 Task: Search one way flight ticket for 3 adults, 3 children in business from Rochester: Rochester International Airport to Rockford: Chicago Rockford International Airport(was Northwest Chicagoland Regional Airport At Rockford) on 5-1-2023. Choice of flights is Westjet. Number of bags: 1 carry on bag and 3 checked bags. Price is upto 99000. Outbound departure time preference is 20:15.
Action: Mouse moved to (427, 543)
Screenshot: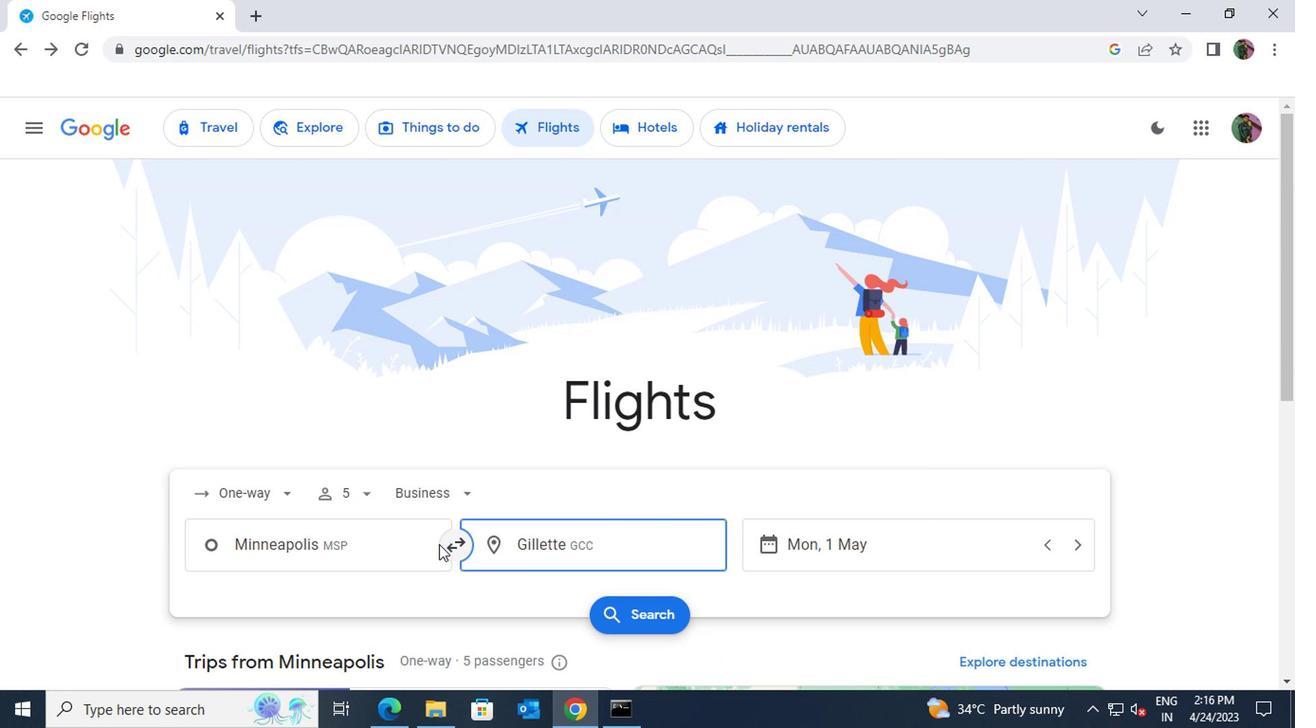 
Action: Mouse pressed left at (427, 543)
Screenshot: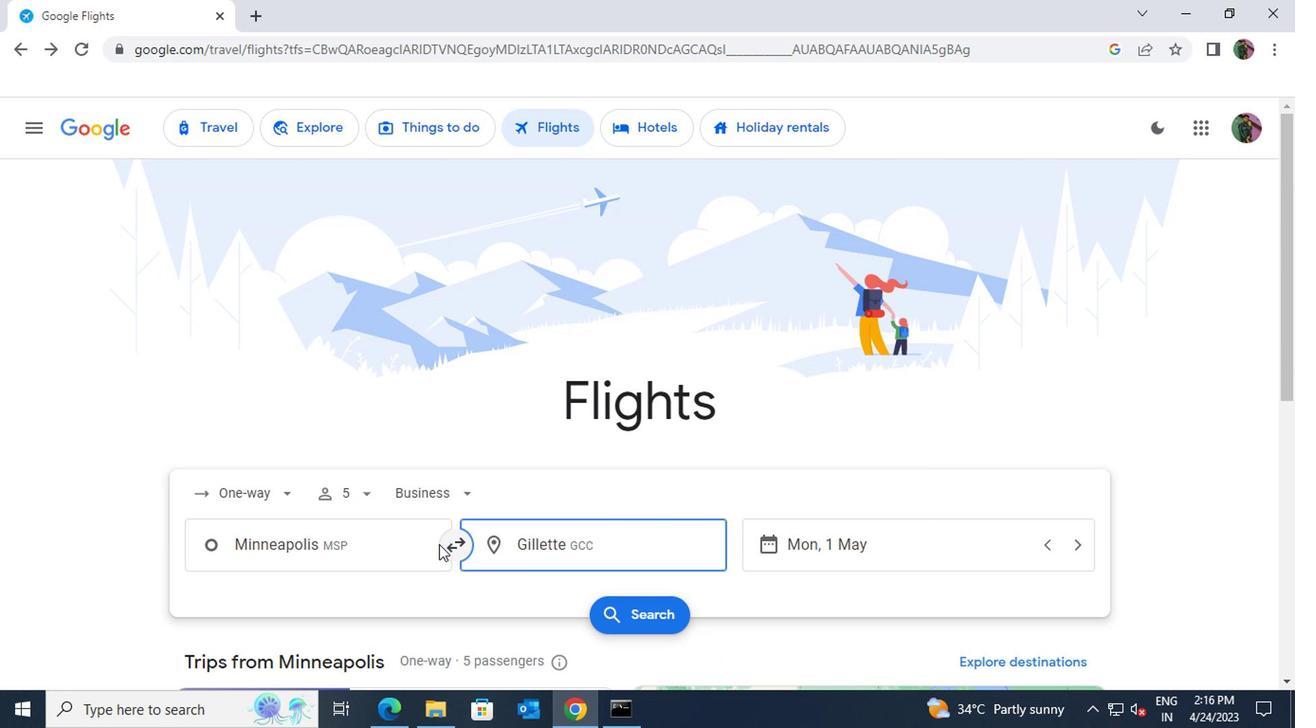 
Action: Mouse moved to (427, 541)
Screenshot: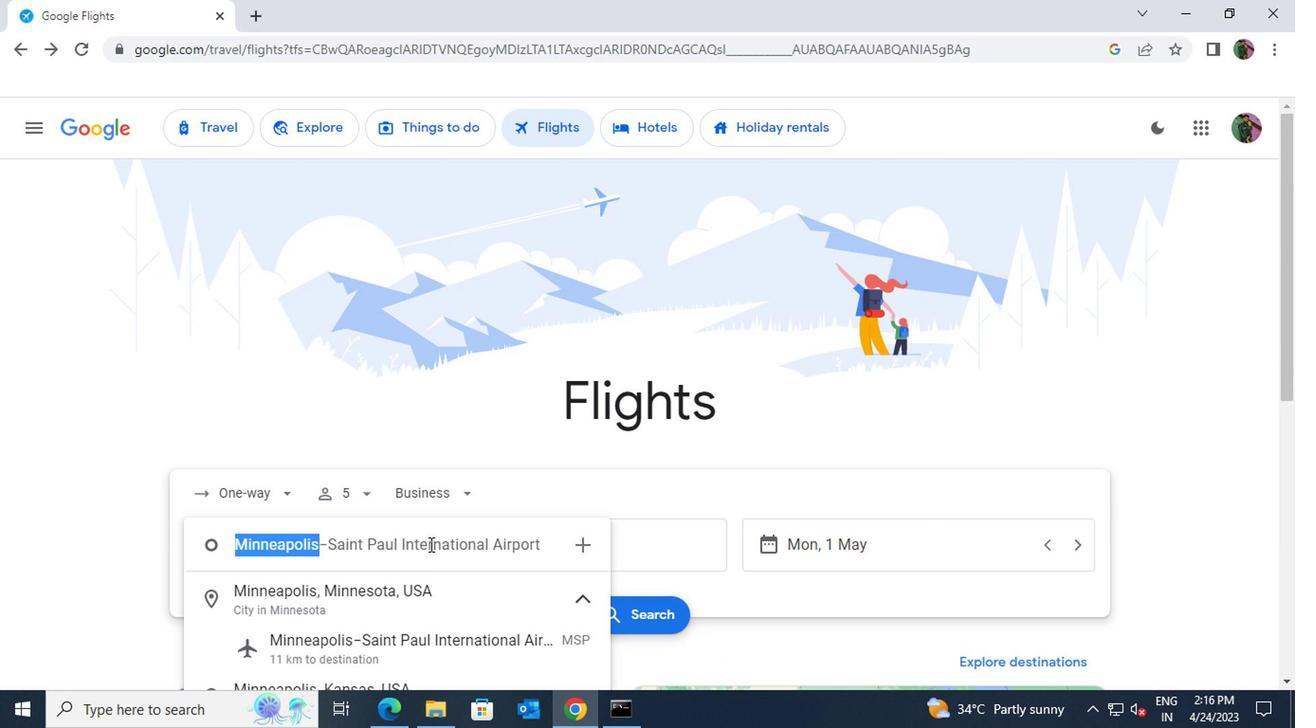 
Action: Key pressed rpchester
Screenshot: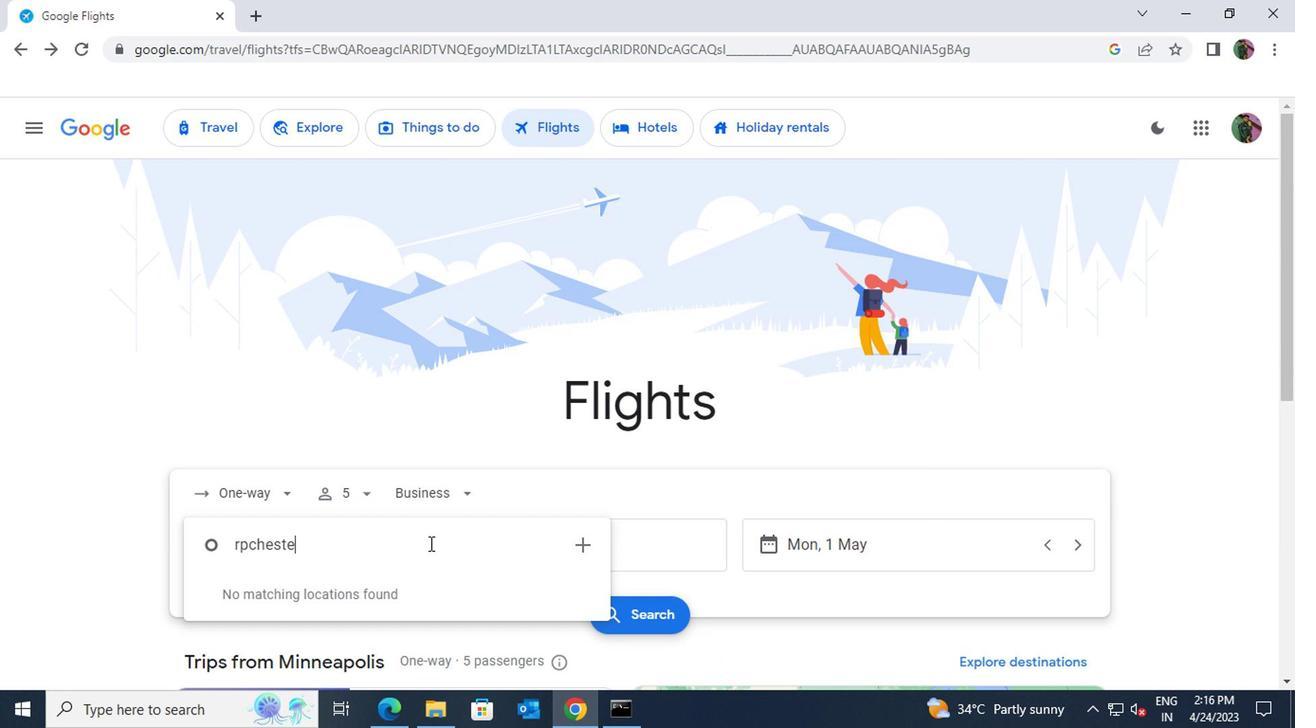 
Action: Mouse moved to (409, 597)
Screenshot: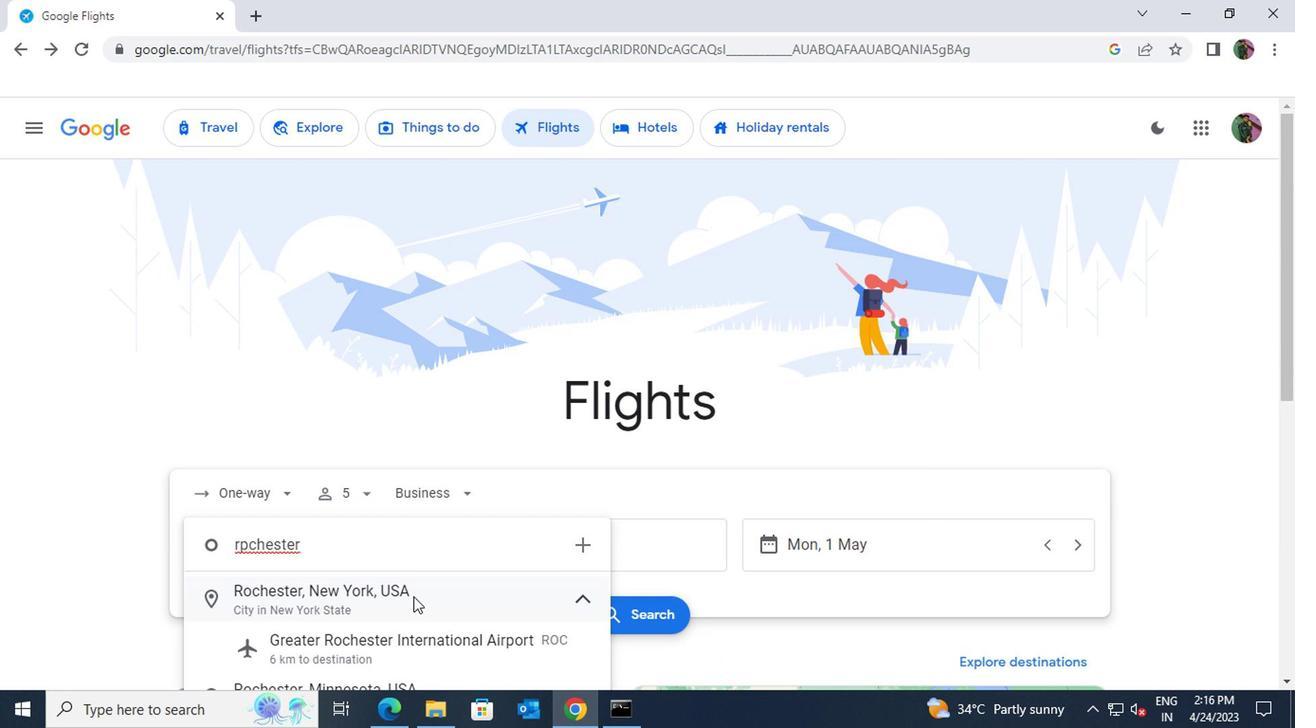 
Action: Mouse pressed left at (409, 597)
Screenshot: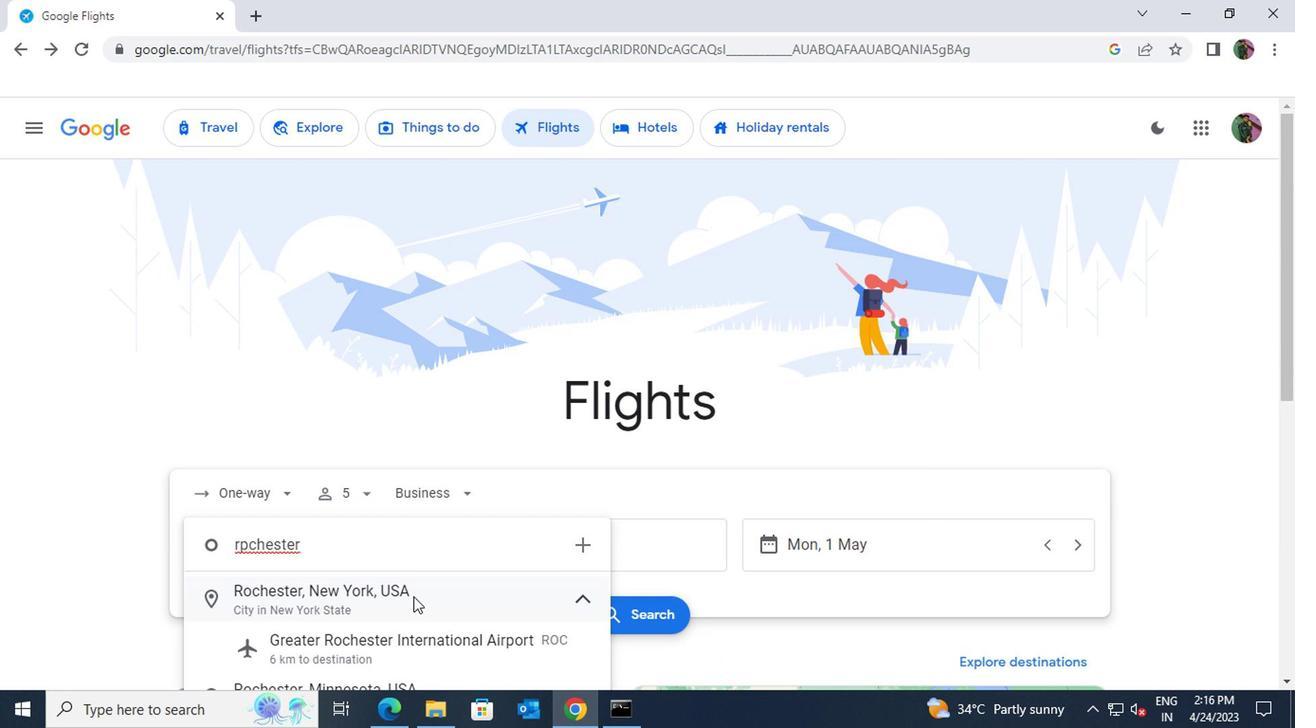 
Action: Mouse moved to (570, 553)
Screenshot: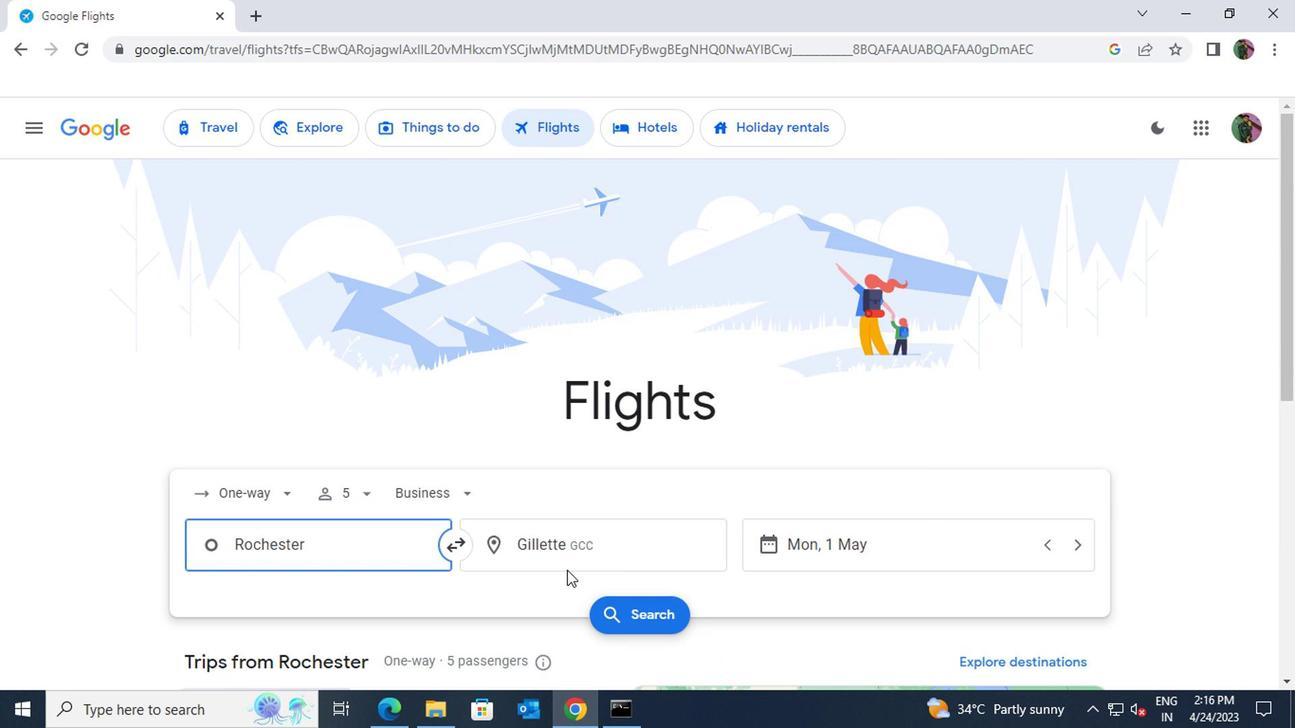 
Action: Mouse pressed left at (570, 553)
Screenshot: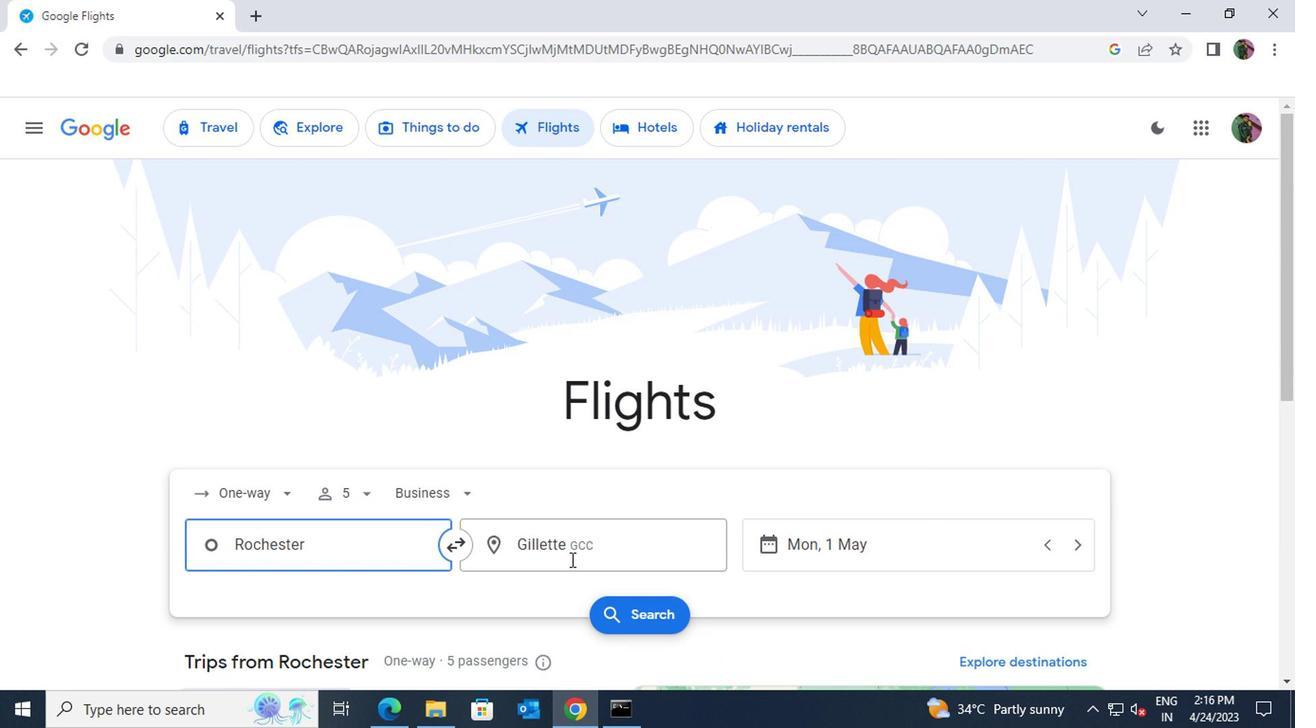 
Action: Key pressed rockford<Key.space>chic
Screenshot: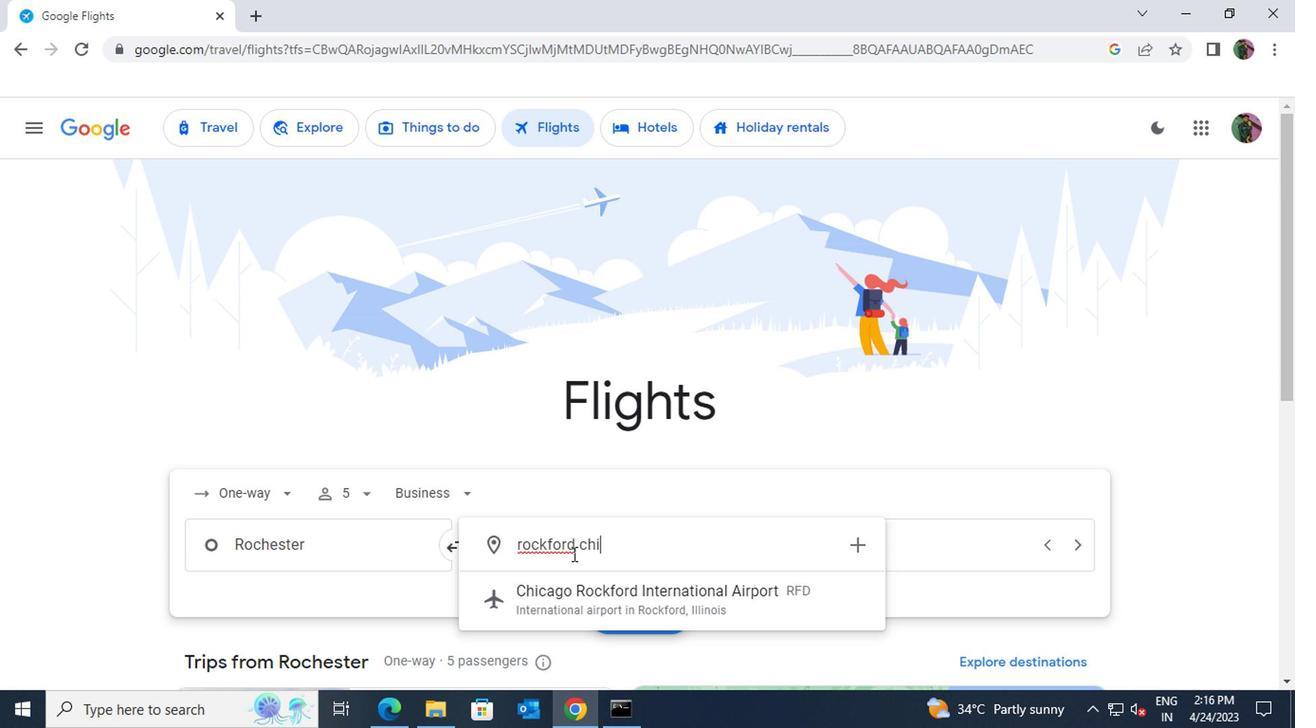 
Action: Mouse moved to (603, 599)
Screenshot: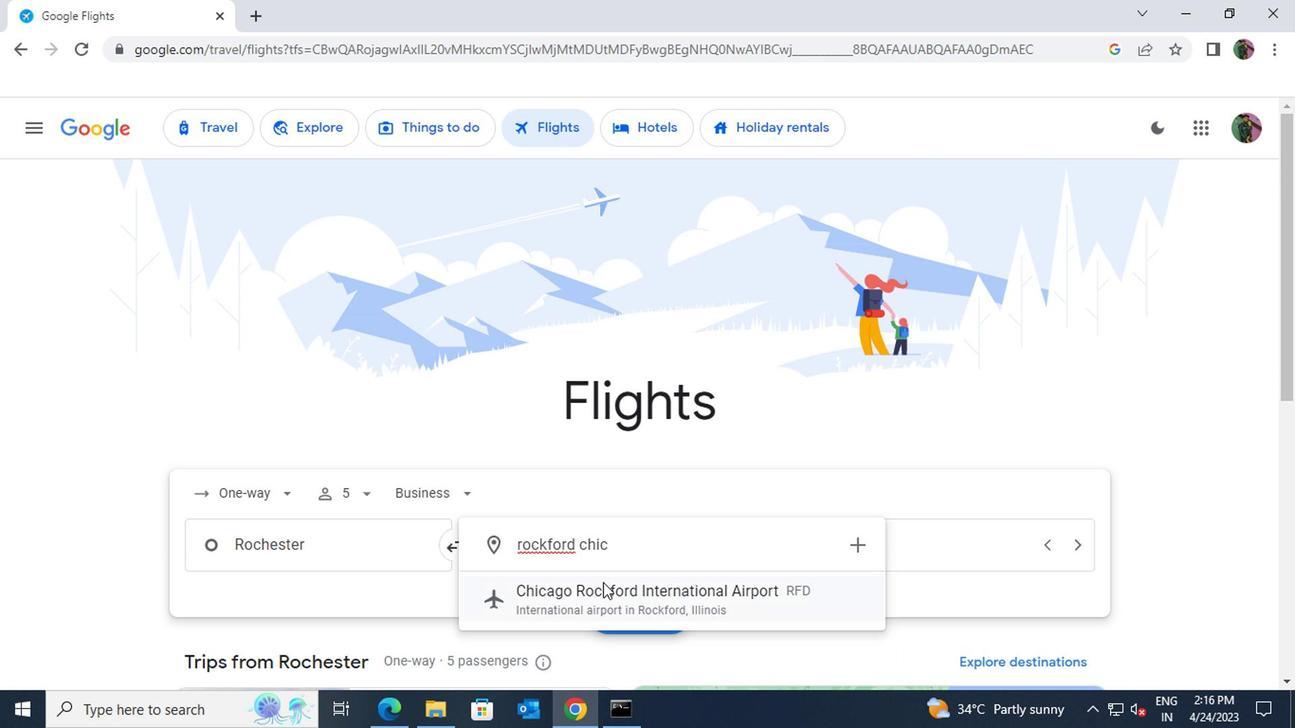 
Action: Mouse pressed left at (603, 599)
Screenshot: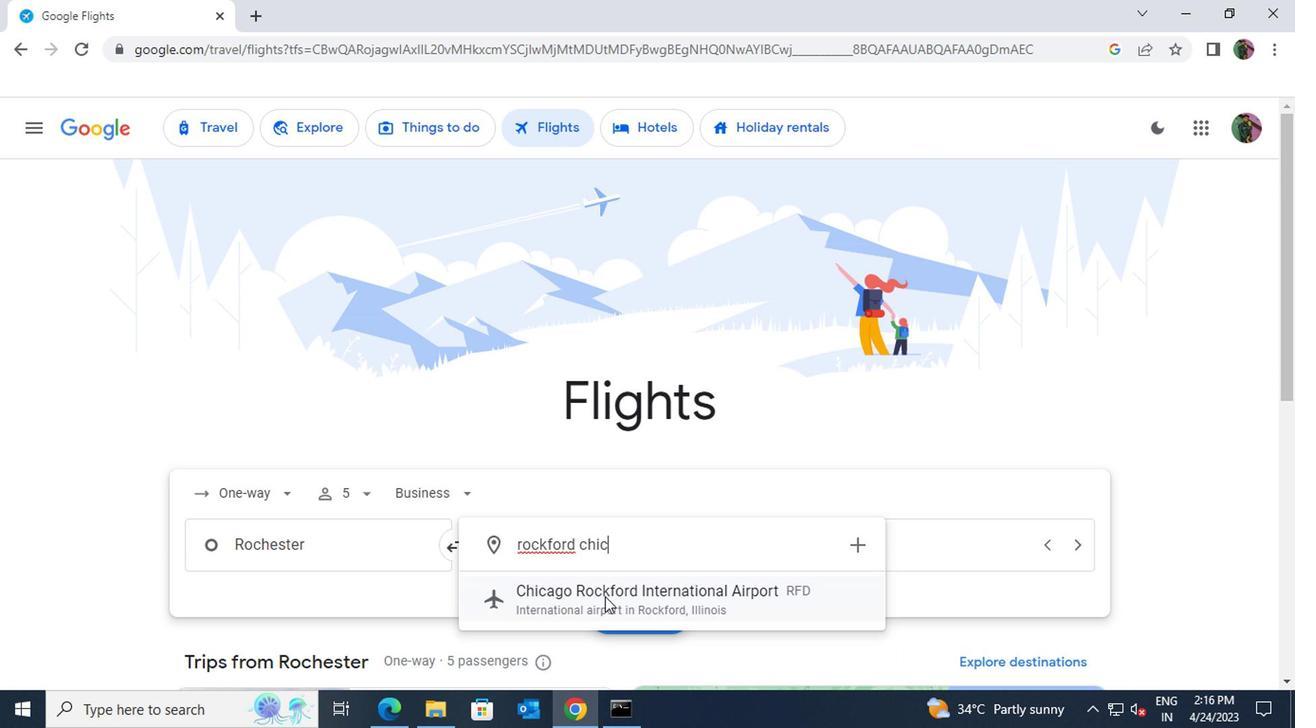 
Action: Mouse moved to (369, 485)
Screenshot: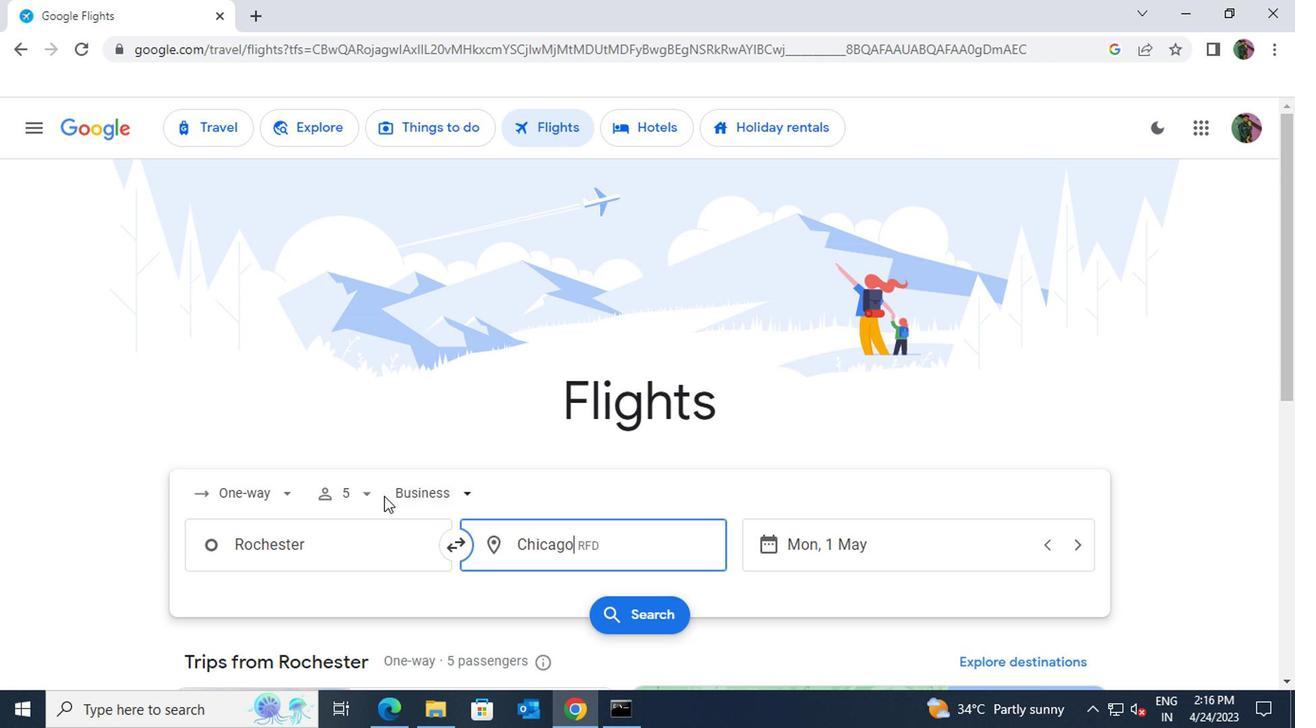 
Action: Mouse pressed left at (369, 485)
Screenshot: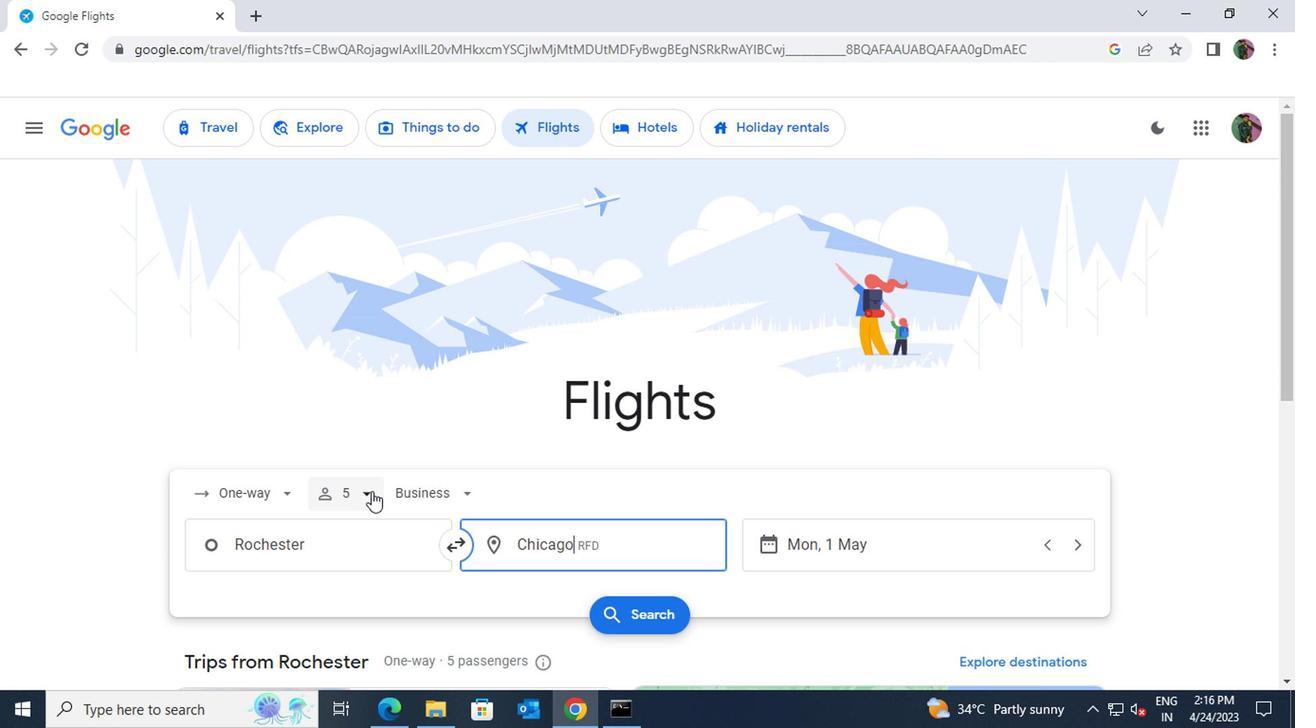 
Action: Mouse moved to (446, 533)
Screenshot: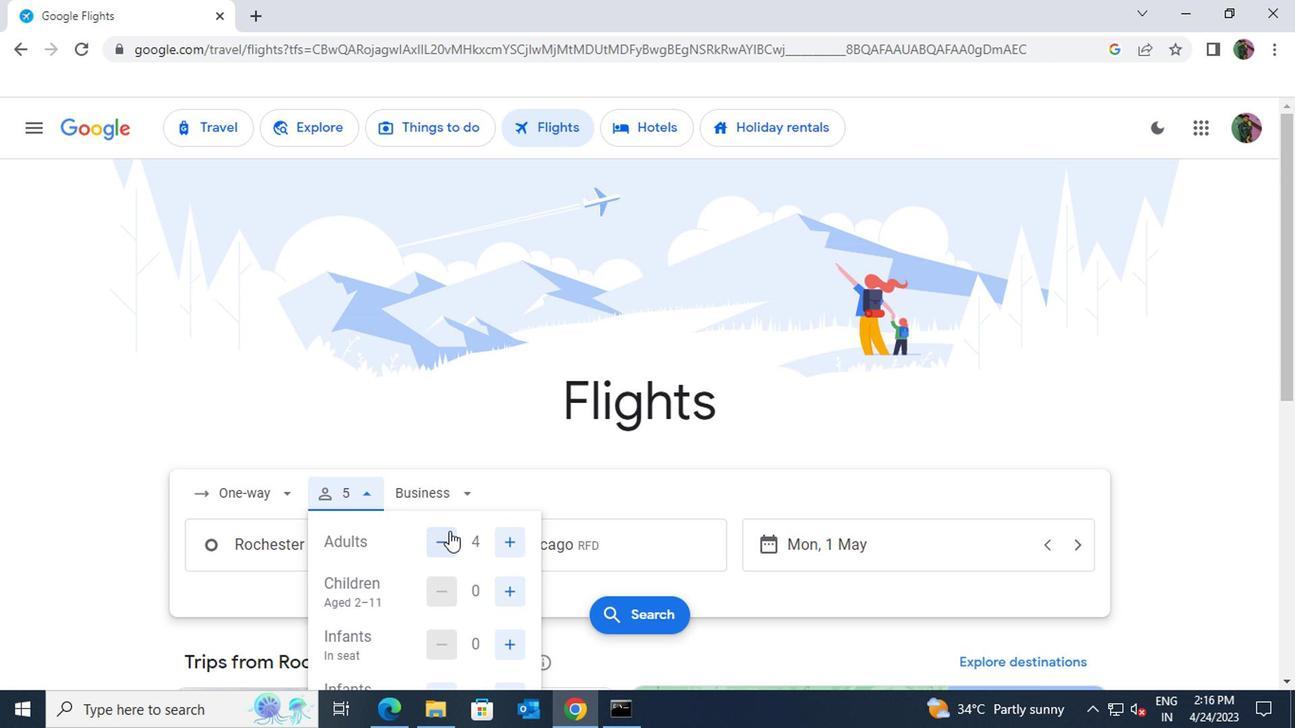 
Action: Mouse pressed left at (446, 533)
Screenshot: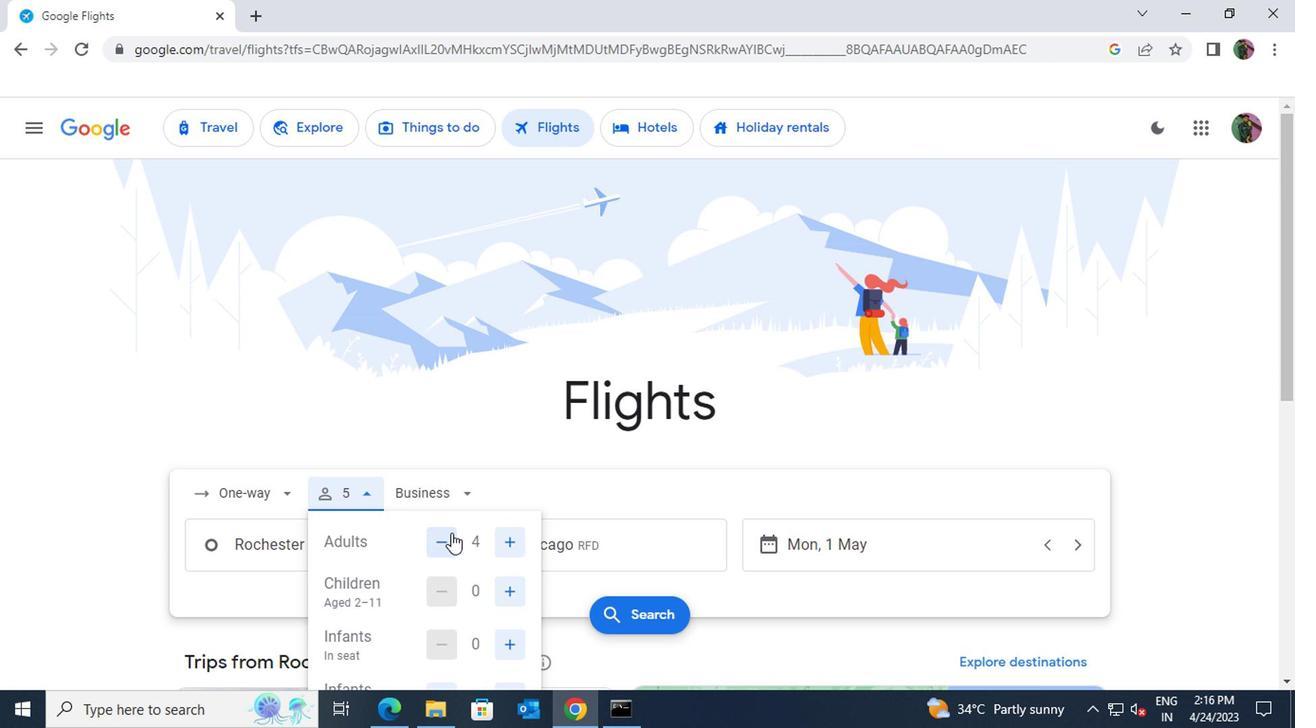 
Action: Mouse moved to (505, 583)
Screenshot: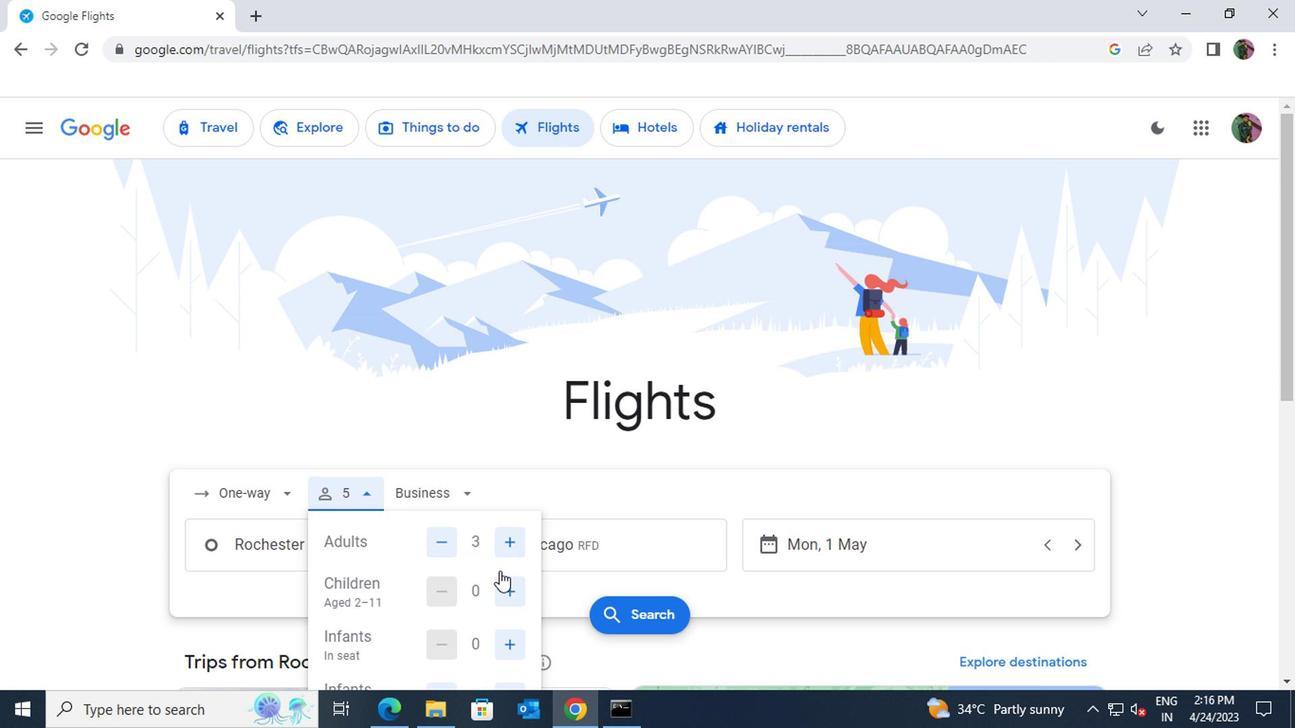 
Action: Mouse pressed left at (505, 583)
Screenshot: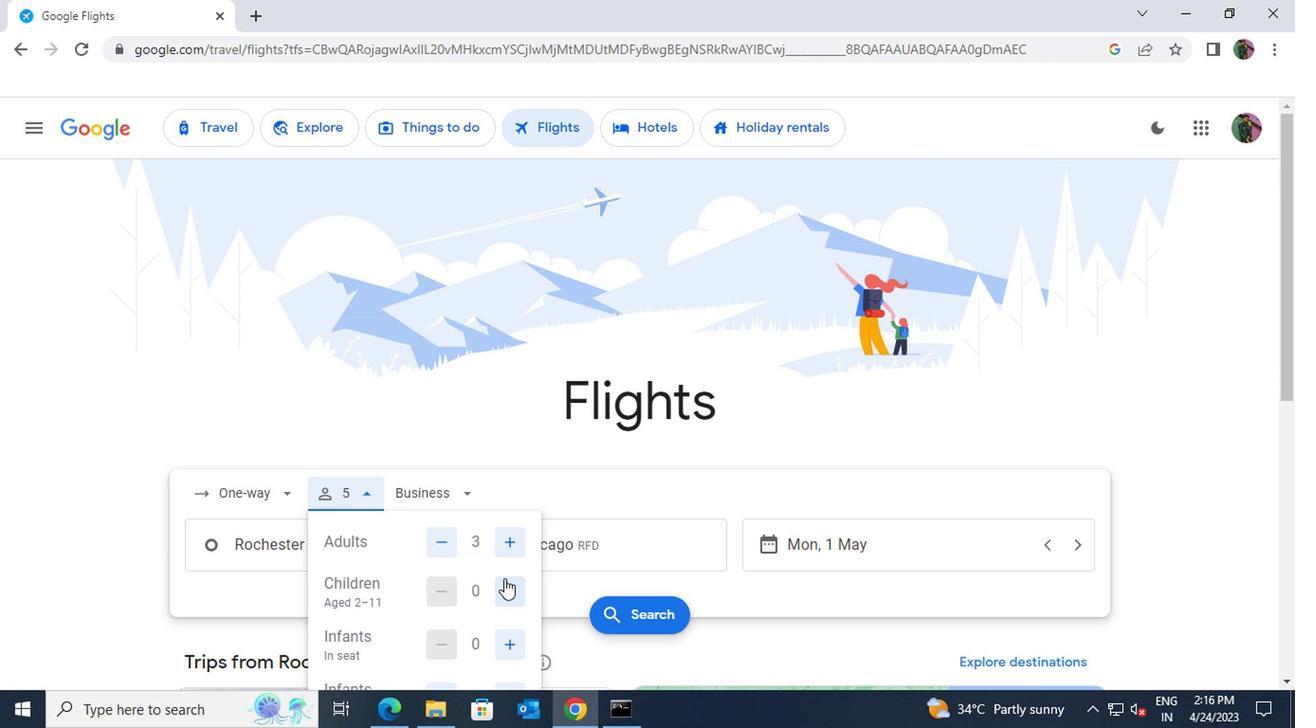 
Action: Mouse pressed left at (505, 583)
Screenshot: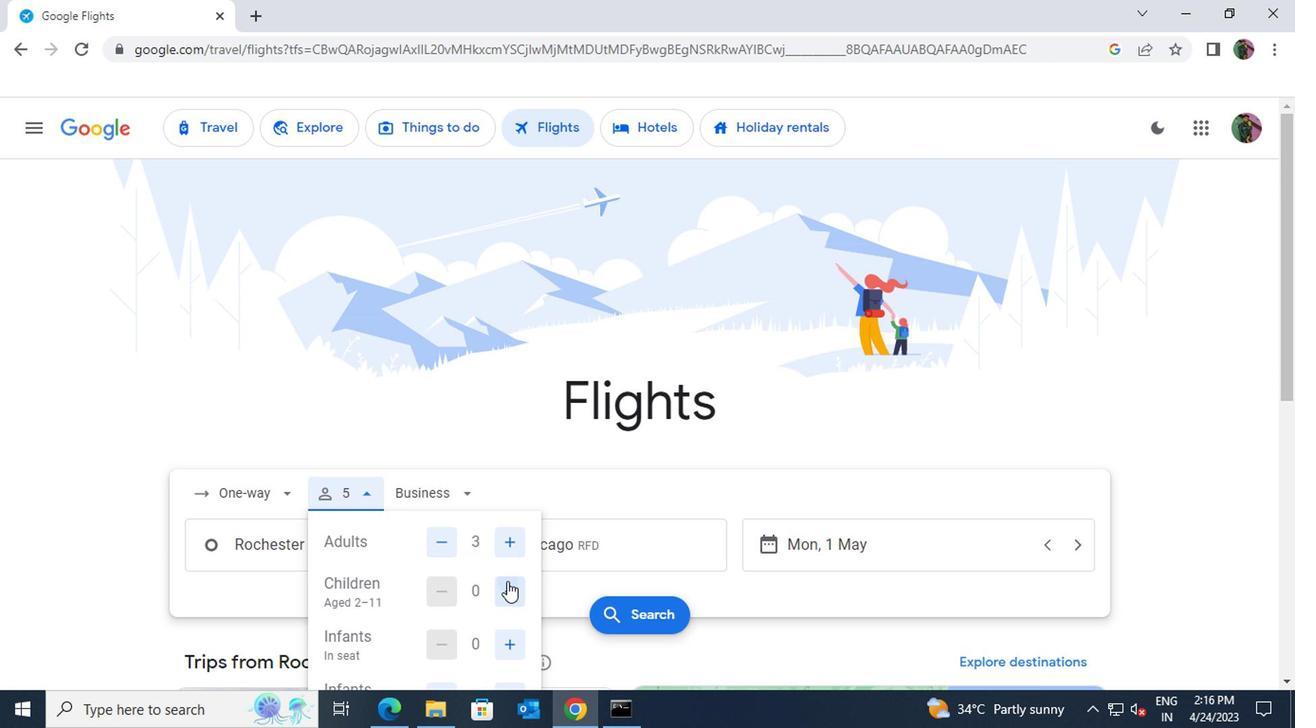 
Action: Mouse pressed left at (505, 583)
Screenshot: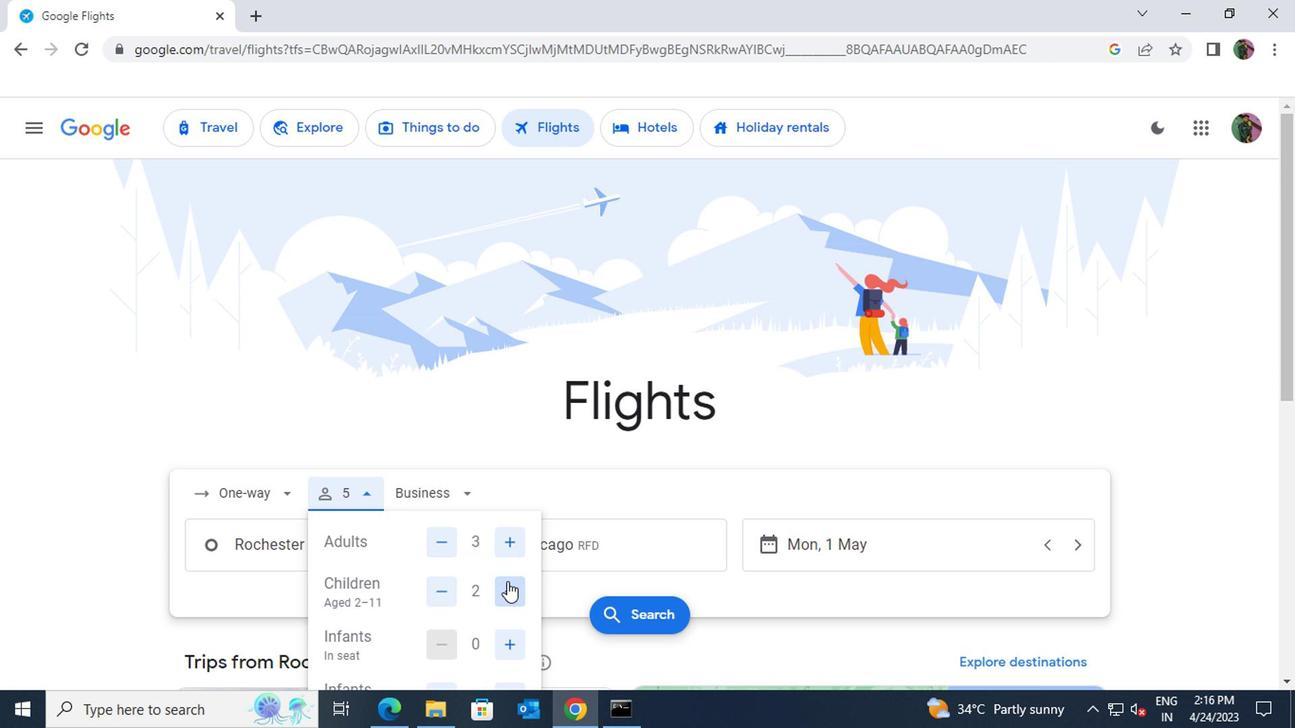 
Action: Mouse scrolled (505, 582) with delta (0, 0)
Screenshot: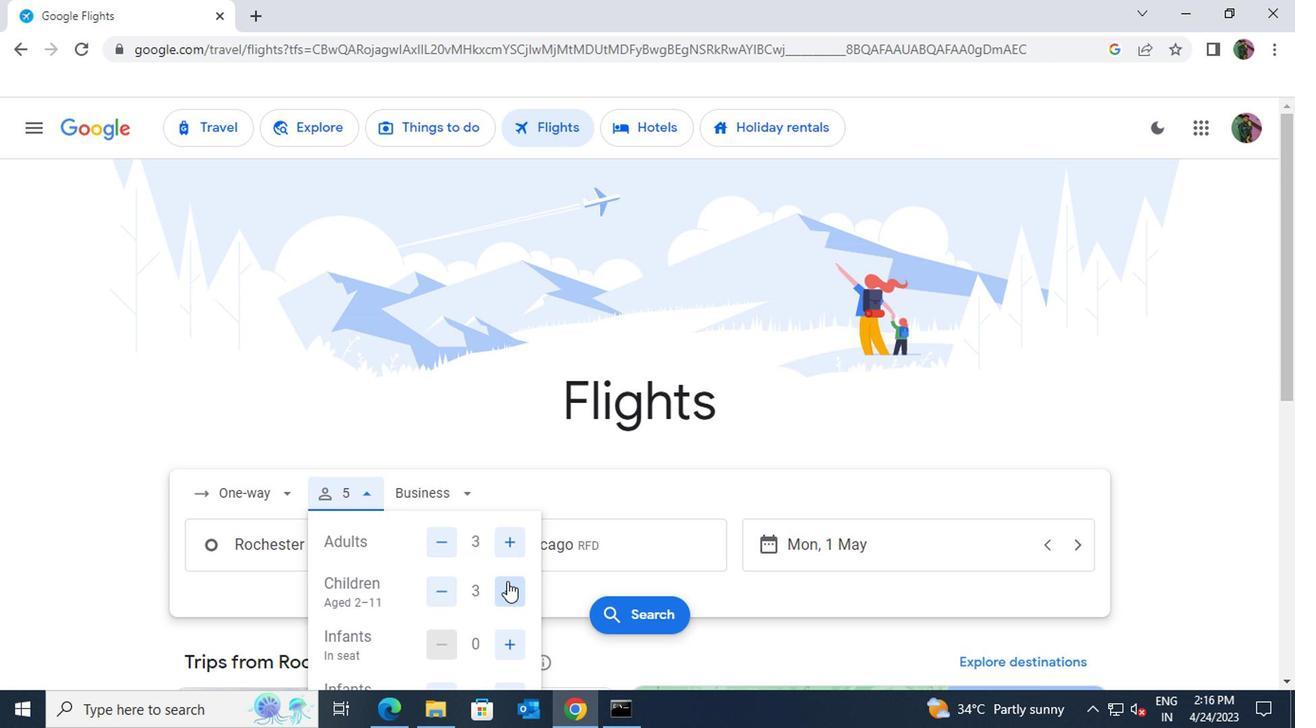 
Action: Mouse moved to (437, 604)
Screenshot: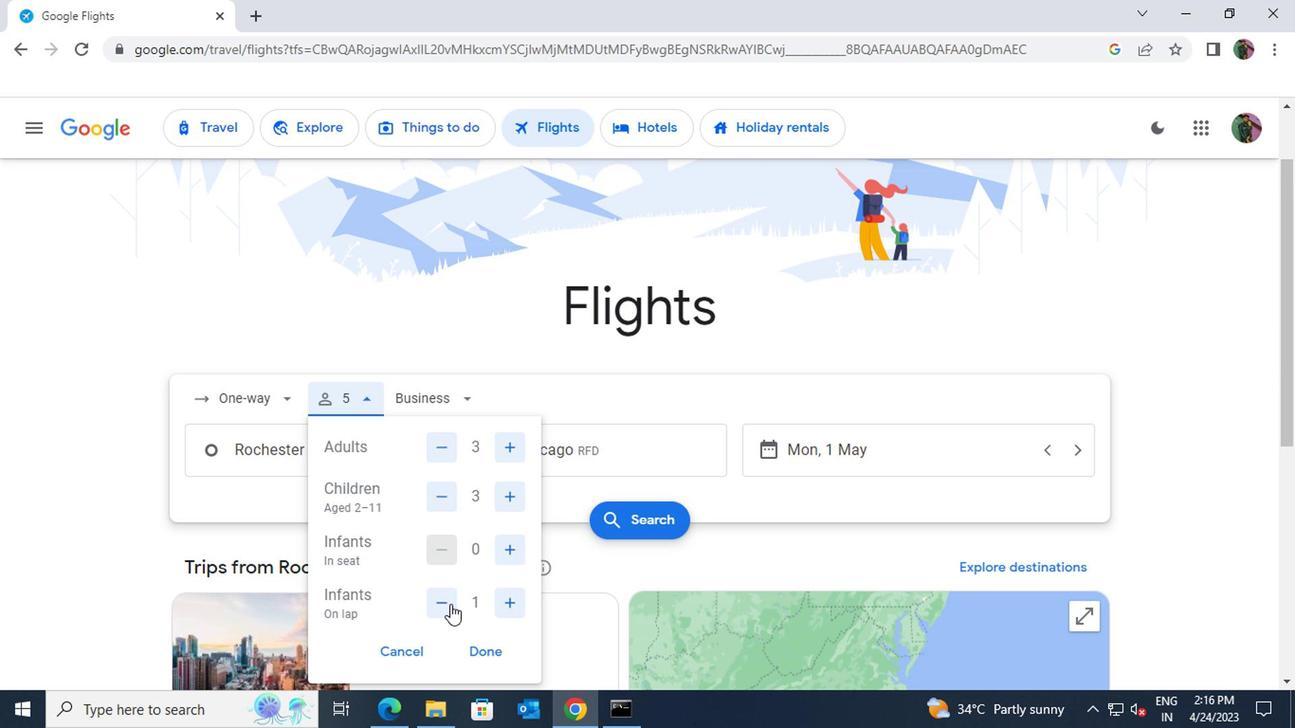 
Action: Mouse pressed left at (437, 604)
Screenshot: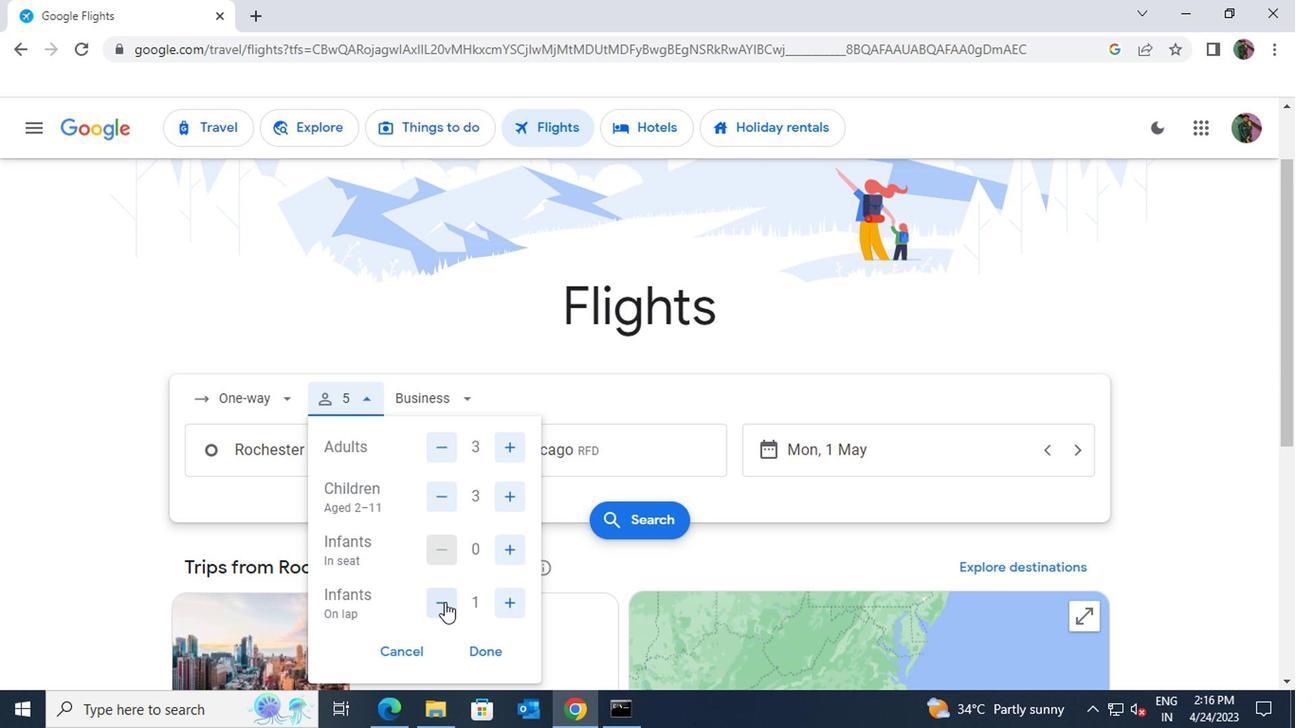 
Action: Mouse moved to (475, 650)
Screenshot: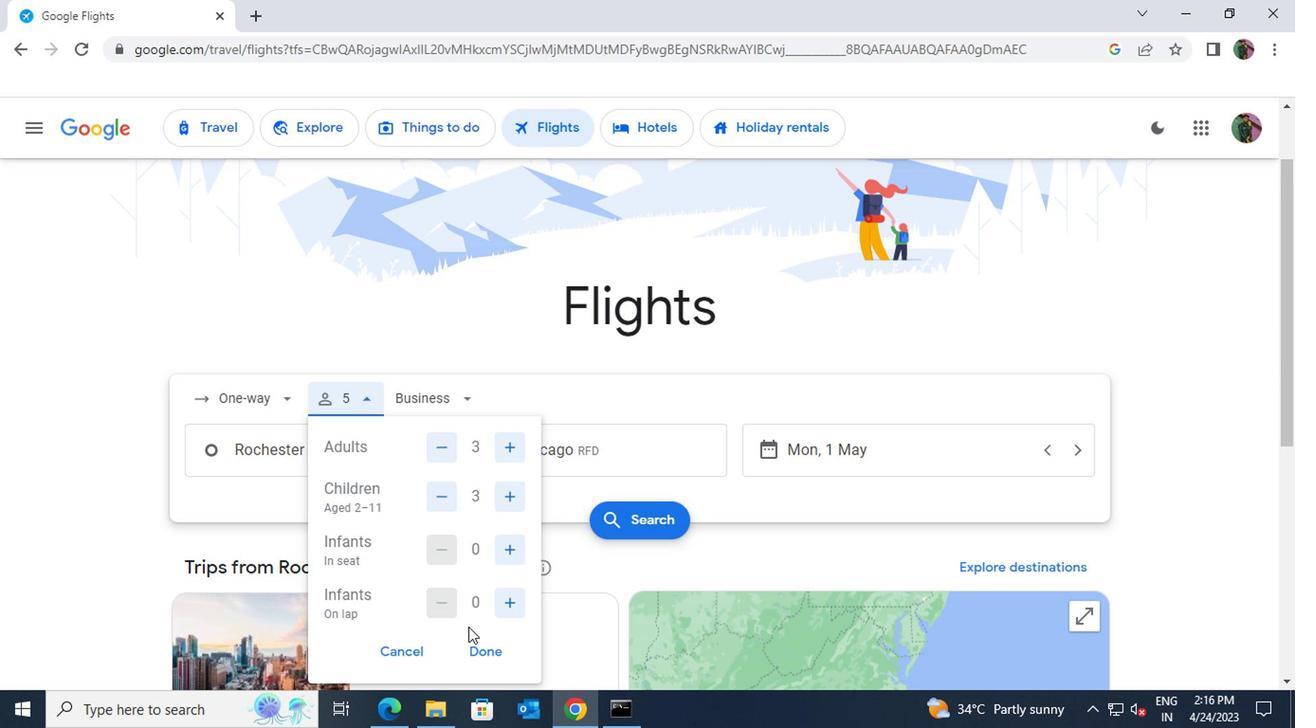 
Action: Mouse pressed left at (475, 650)
Screenshot: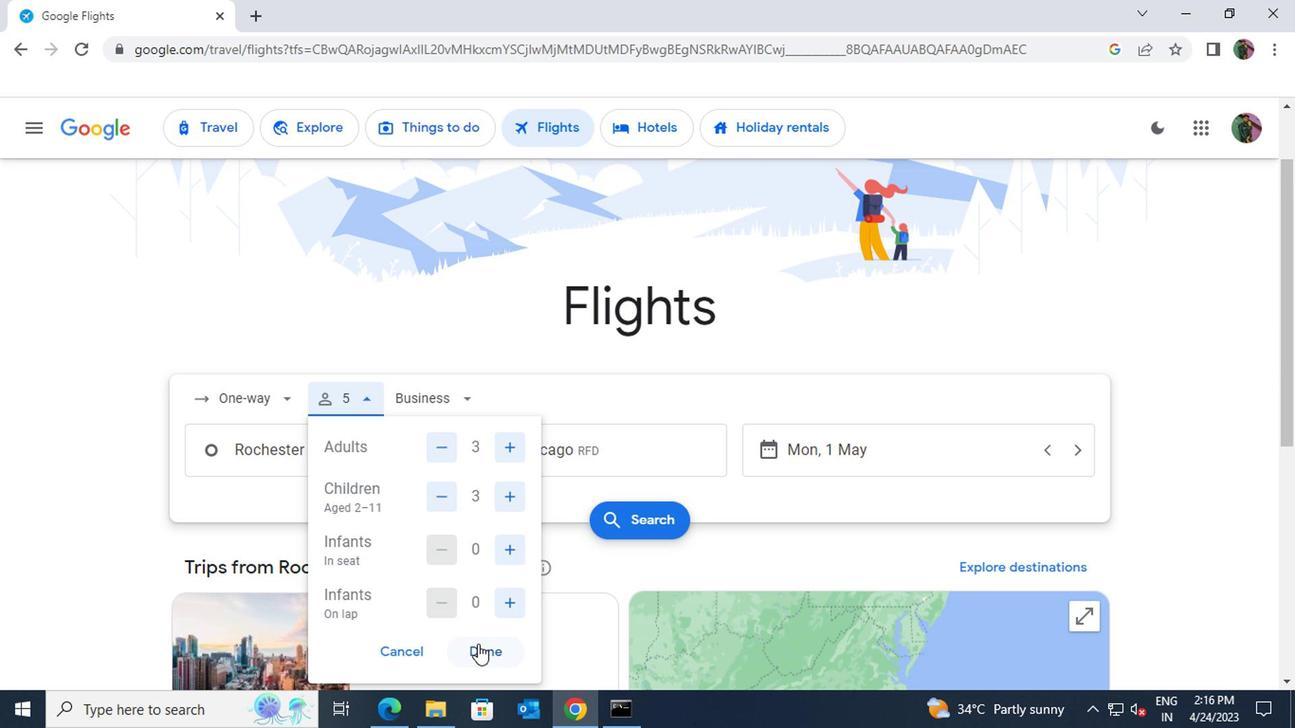 
Action: Mouse moved to (286, 386)
Screenshot: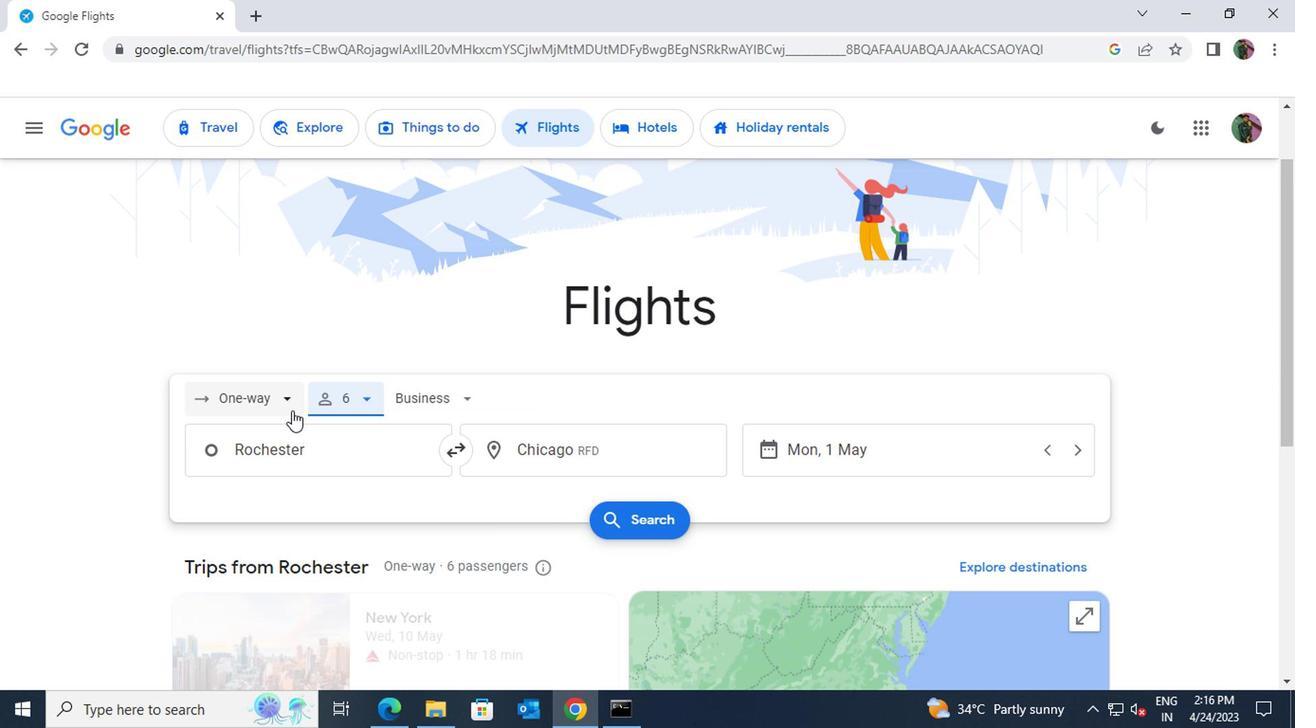
Action: Mouse pressed left at (286, 386)
Screenshot: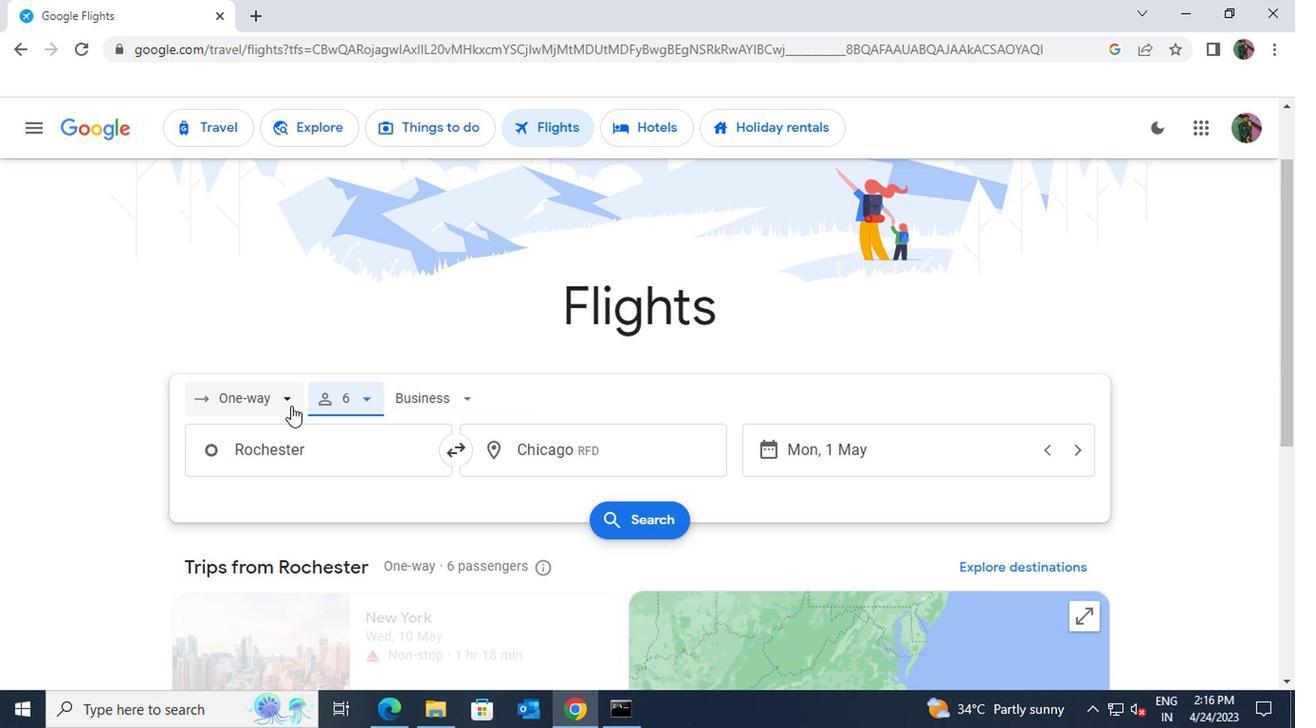 
Action: Mouse moved to (257, 481)
Screenshot: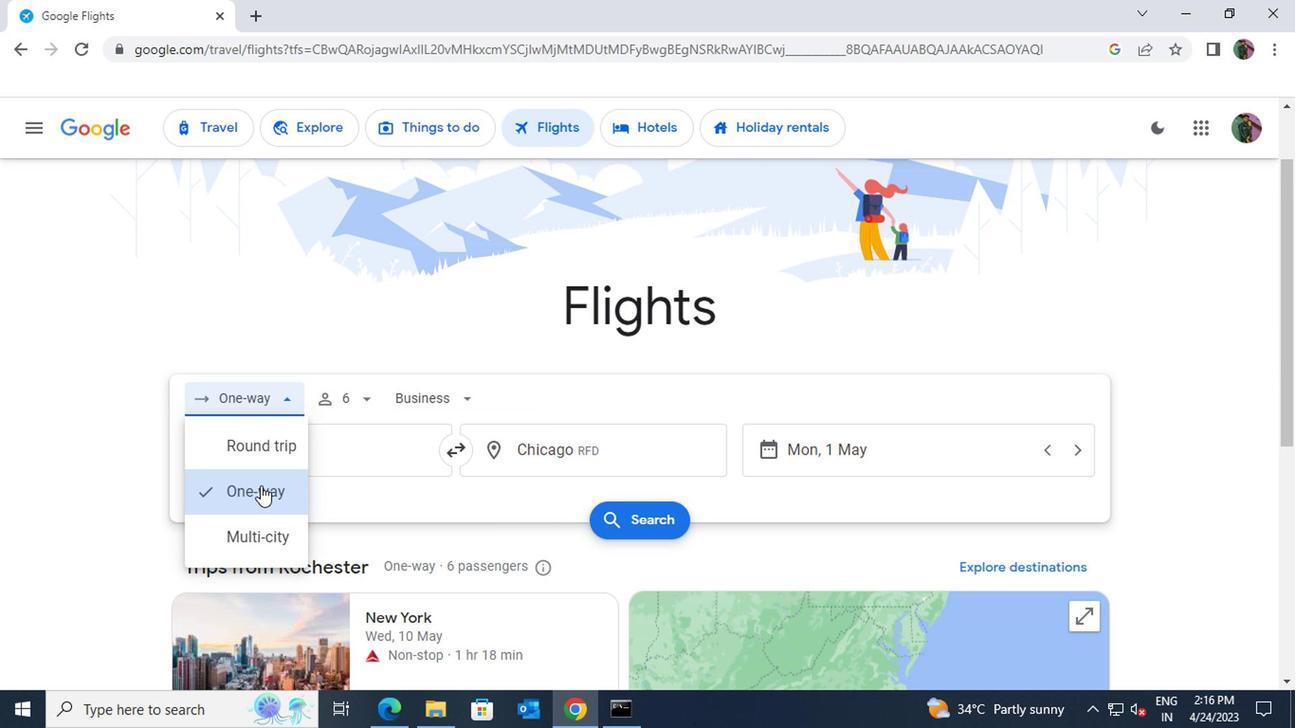 
Action: Mouse pressed left at (257, 481)
Screenshot: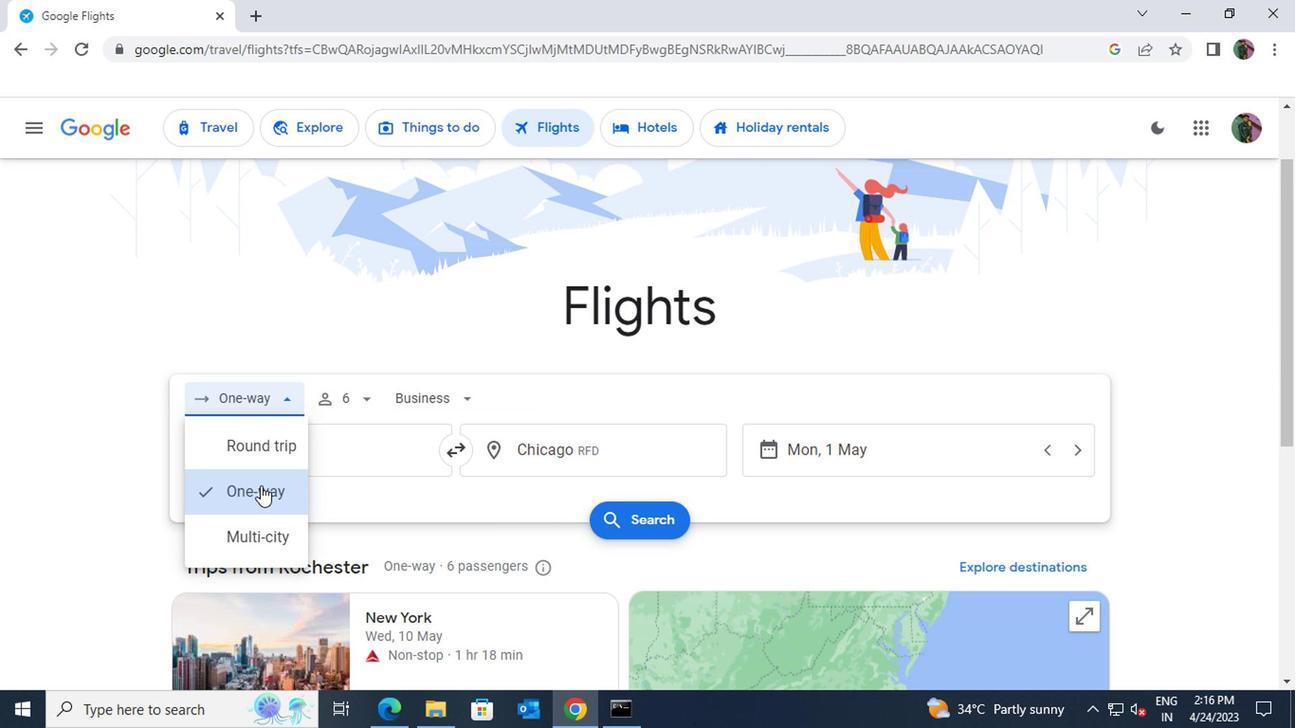 
Action: Mouse moved to (767, 442)
Screenshot: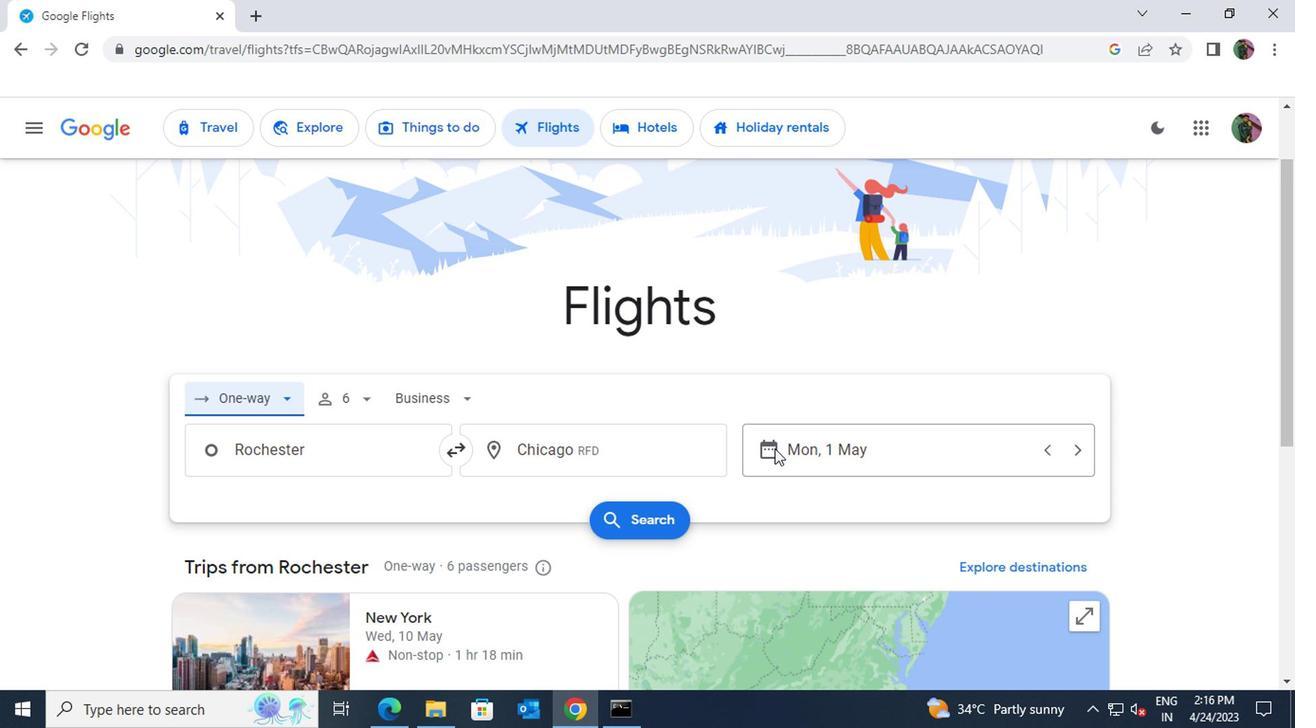 
Action: Mouse pressed left at (767, 442)
Screenshot: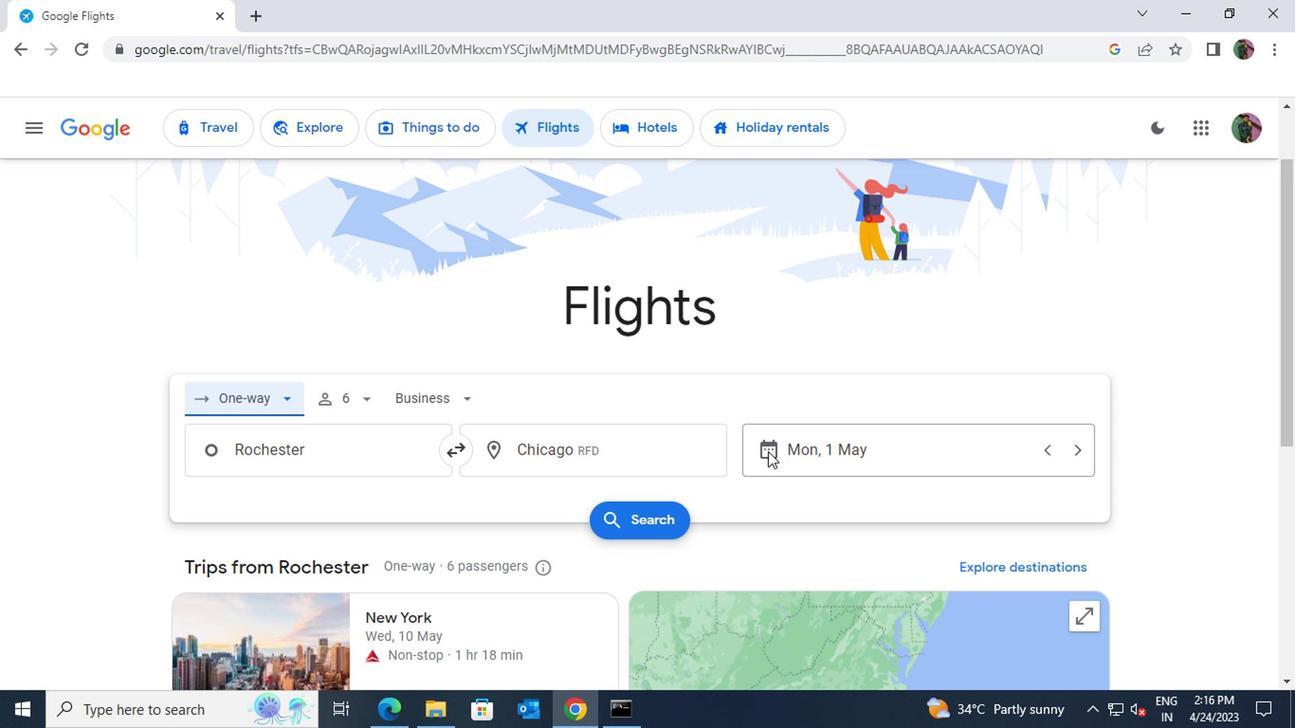 
Action: Mouse scrolled (767, 442) with delta (0, 0)
Screenshot: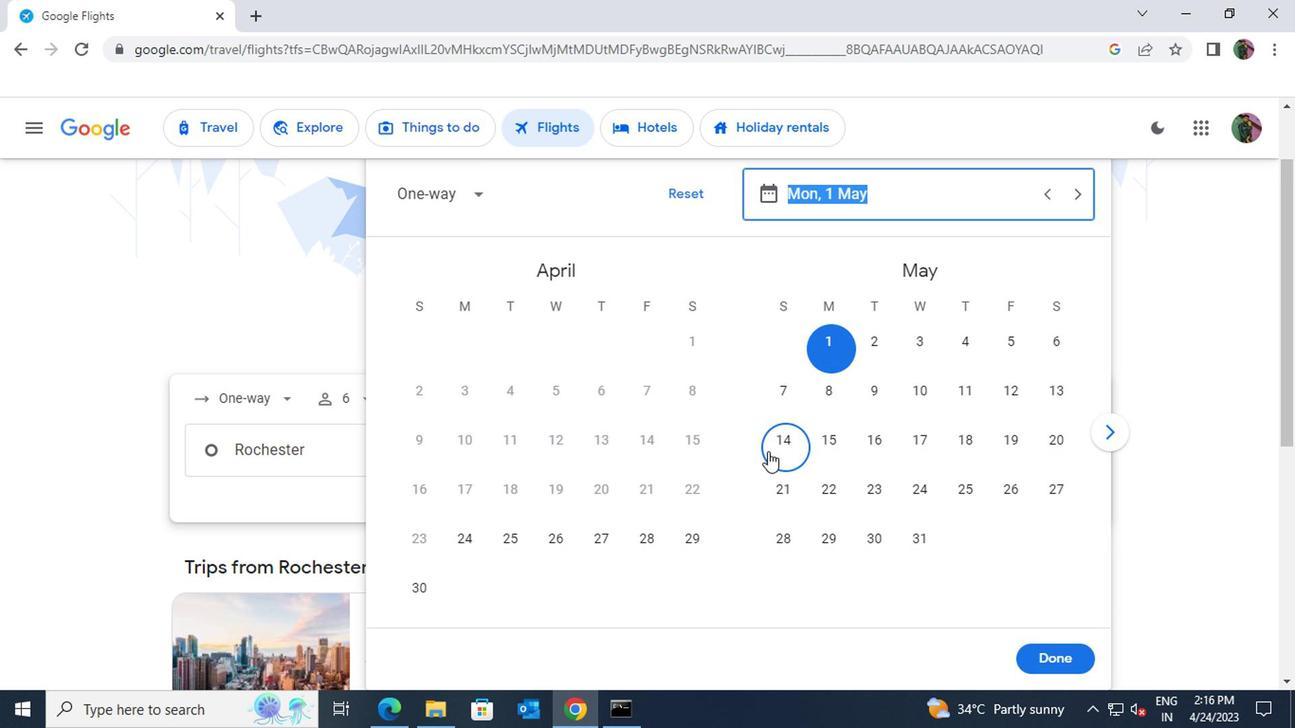 
Action: Mouse moved to (838, 217)
Screenshot: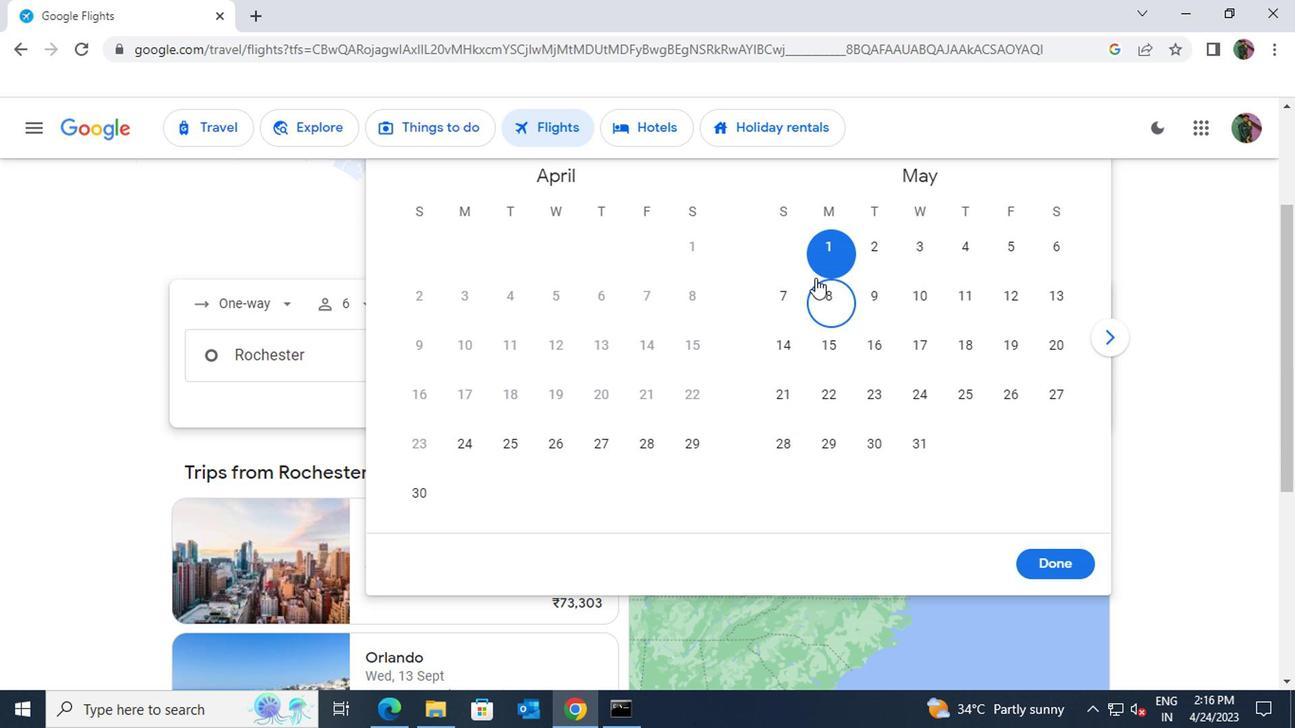 
Action: Mouse pressed left at (838, 217)
Screenshot: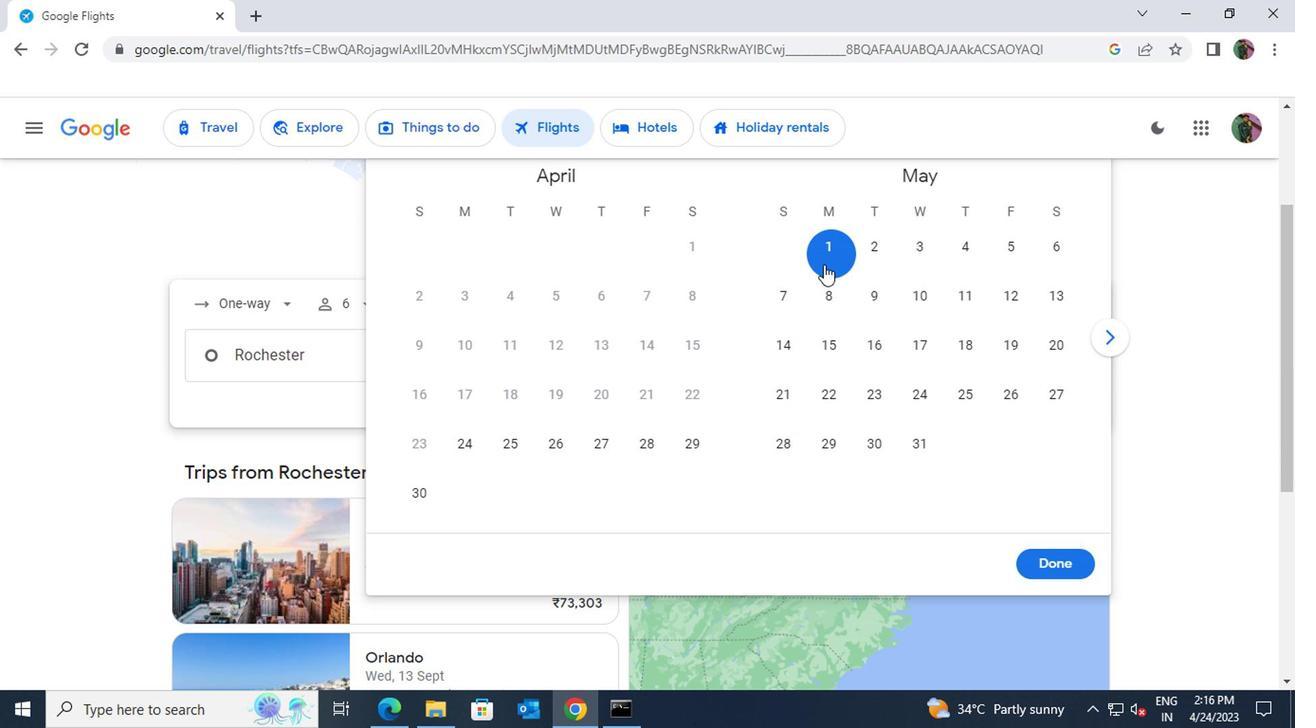 
Action: Mouse moved to (1036, 563)
Screenshot: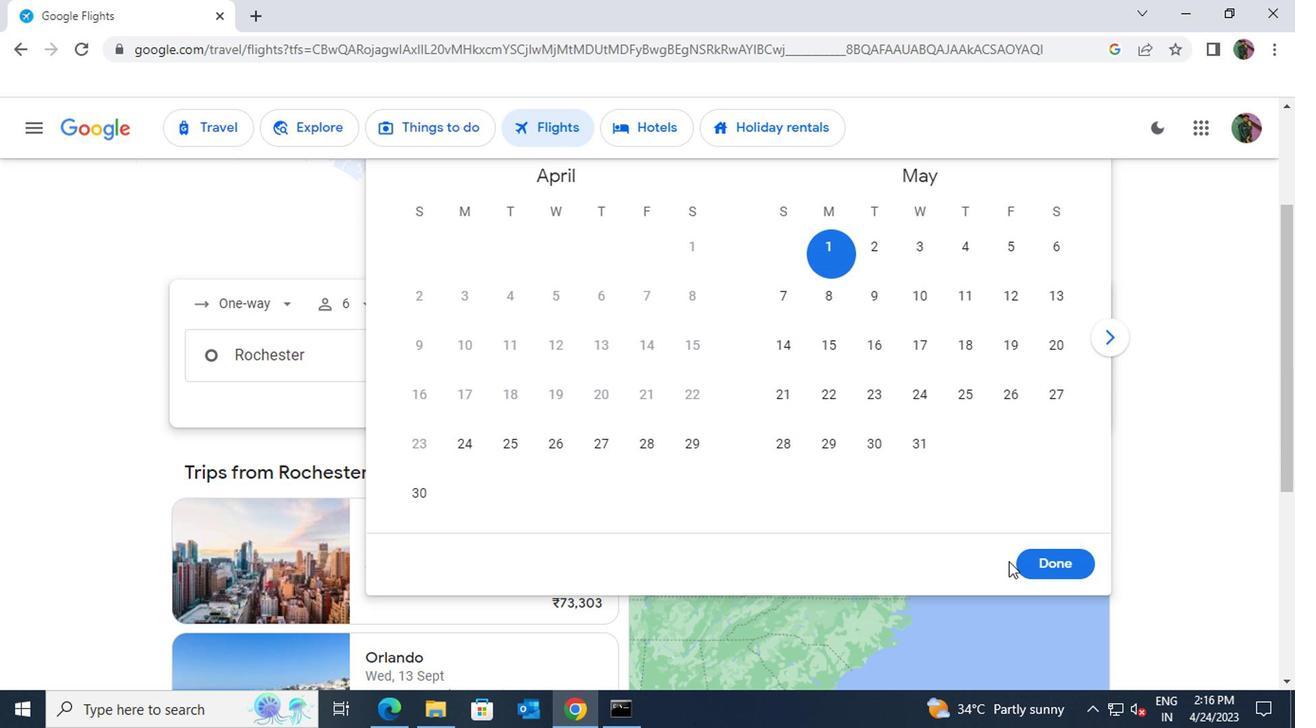 
Action: Mouse pressed left at (1036, 563)
Screenshot: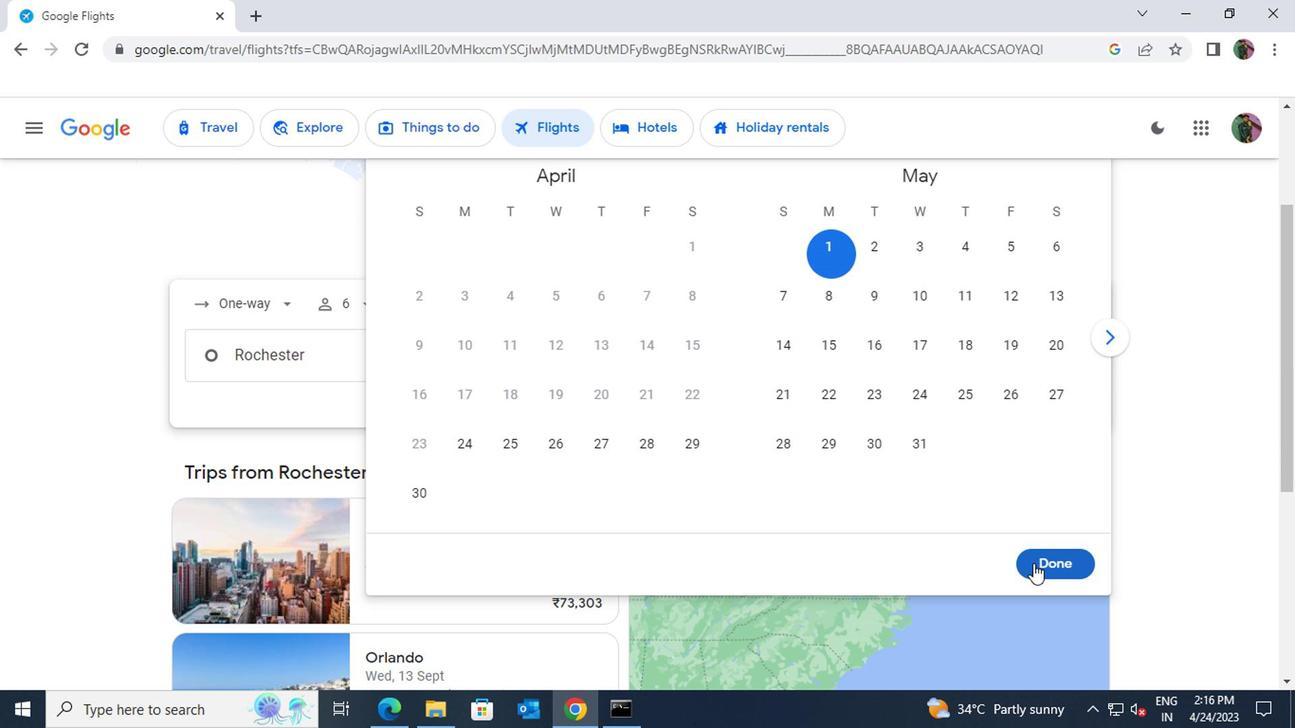 
Action: Mouse moved to (649, 409)
Screenshot: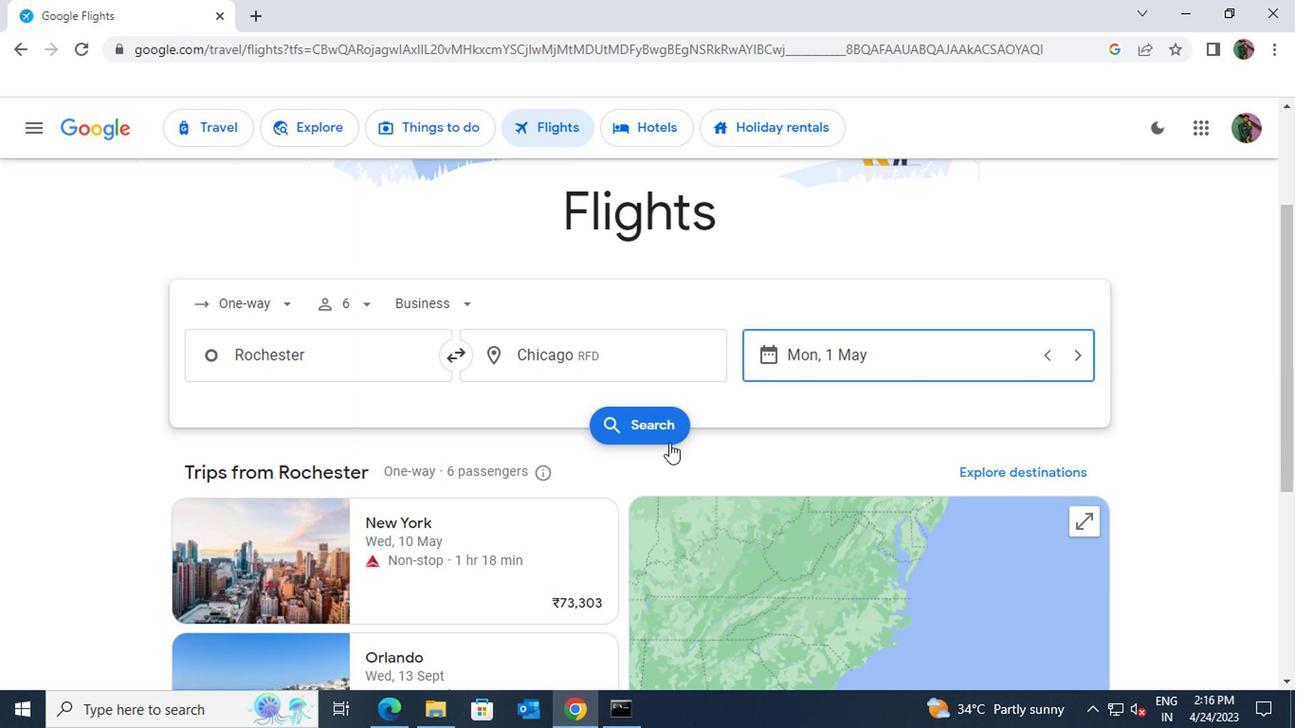 
Action: Mouse pressed left at (649, 409)
Screenshot: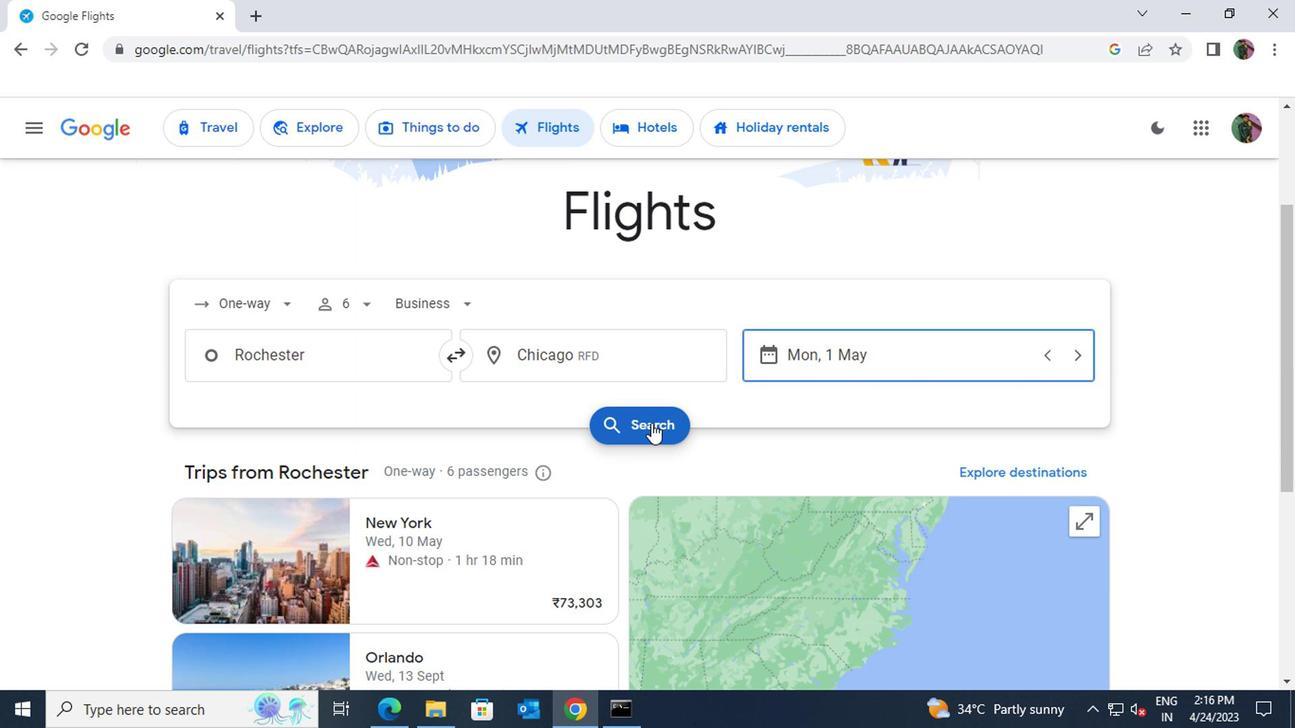 
Action: Mouse moved to (189, 276)
Screenshot: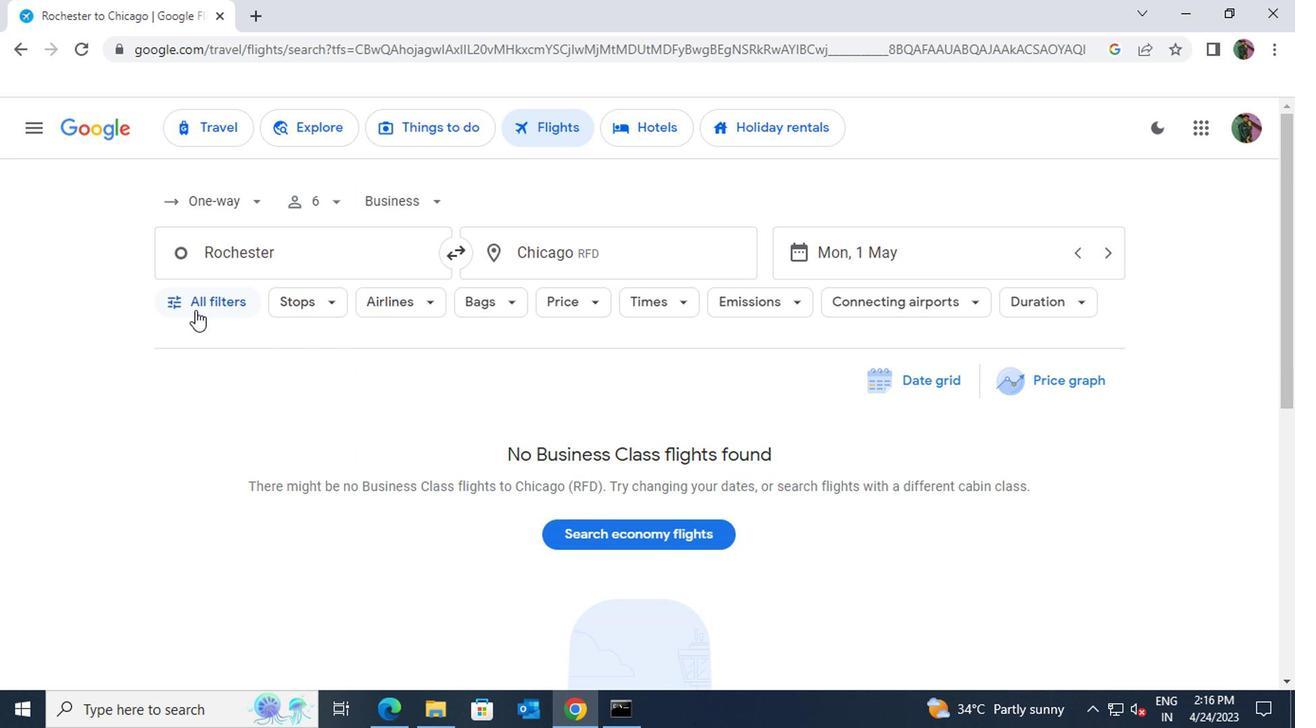 
Action: Mouse pressed left at (189, 276)
Screenshot: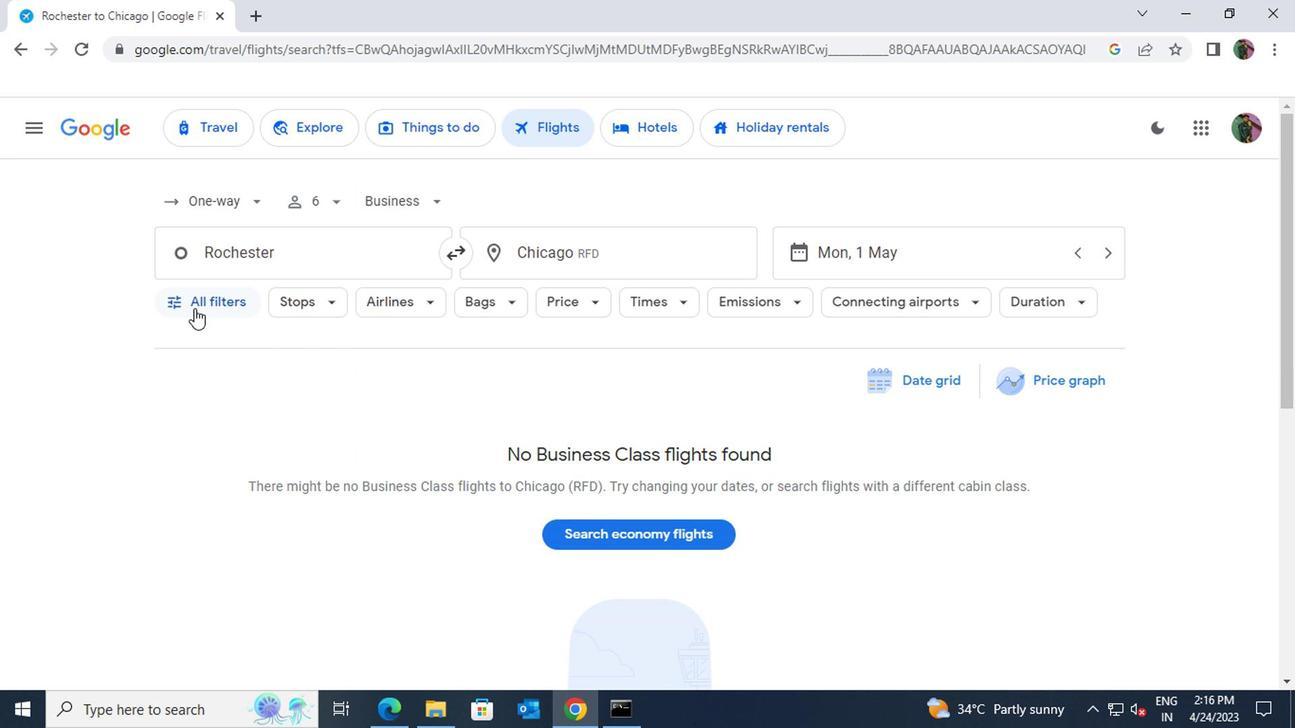 
Action: Mouse moved to (309, 483)
Screenshot: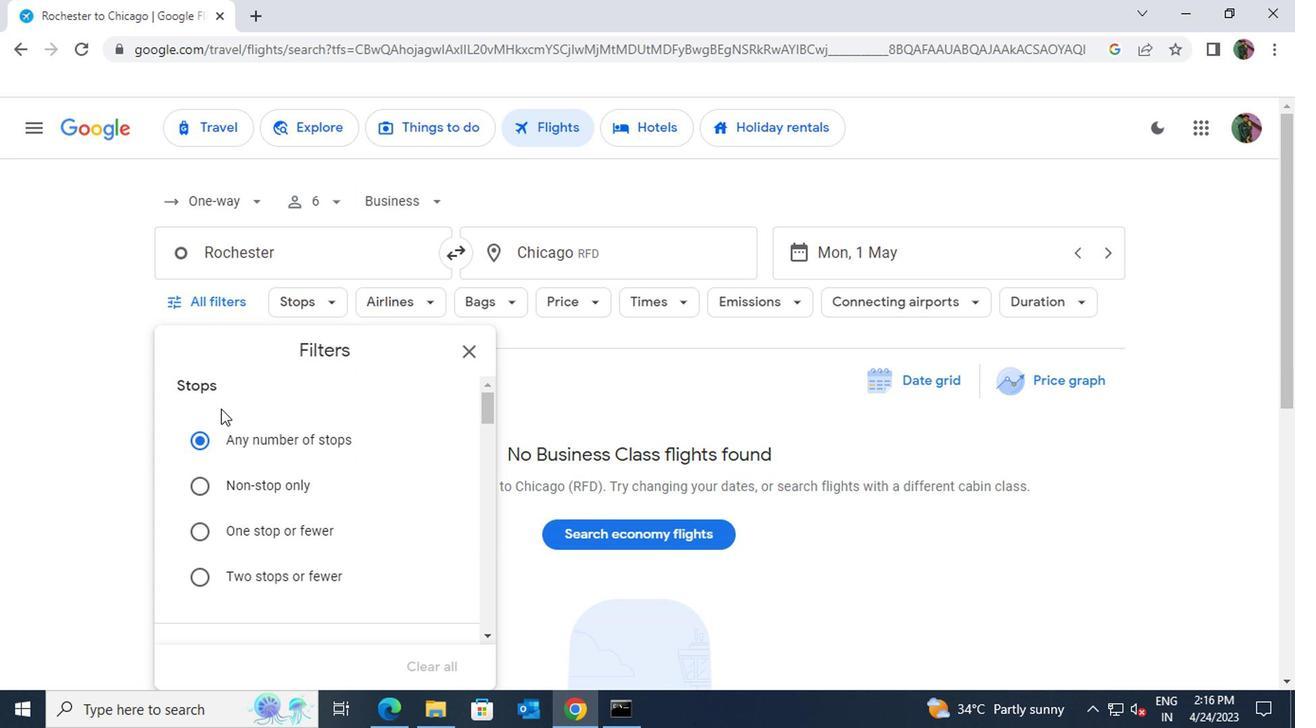 
Action: Mouse scrolled (309, 482) with delta (0, -1)
Screenshot: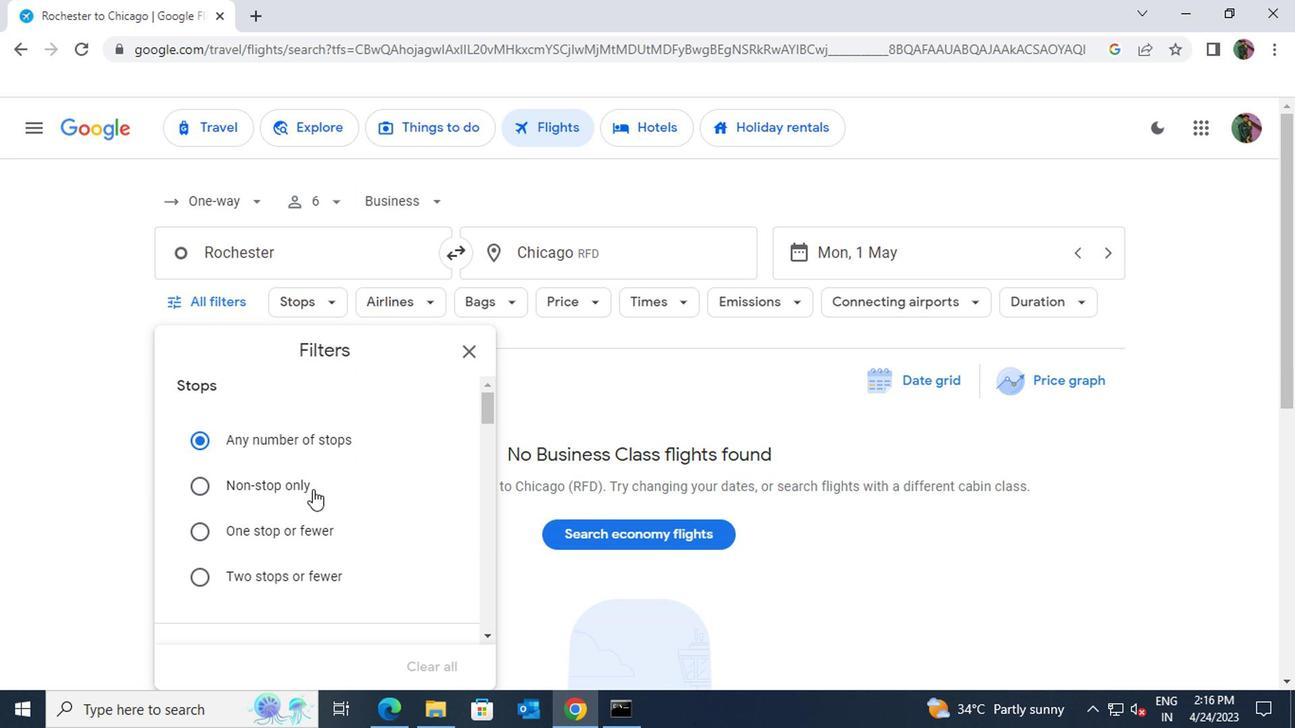 
Action: Mouse scrolled (309, 482) with delta (0, -1)
Screenshot: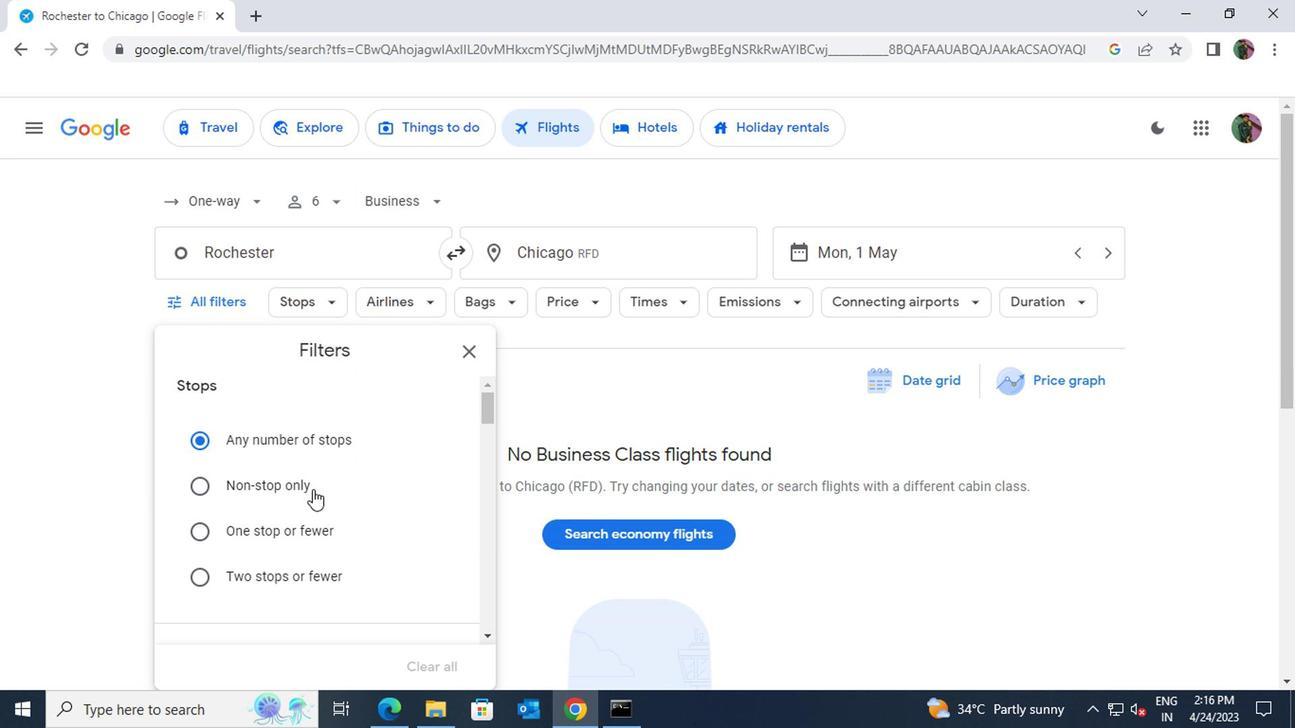 
Action: Mouse scrolled (309, 482) with delta (0, -1)
Screenshot: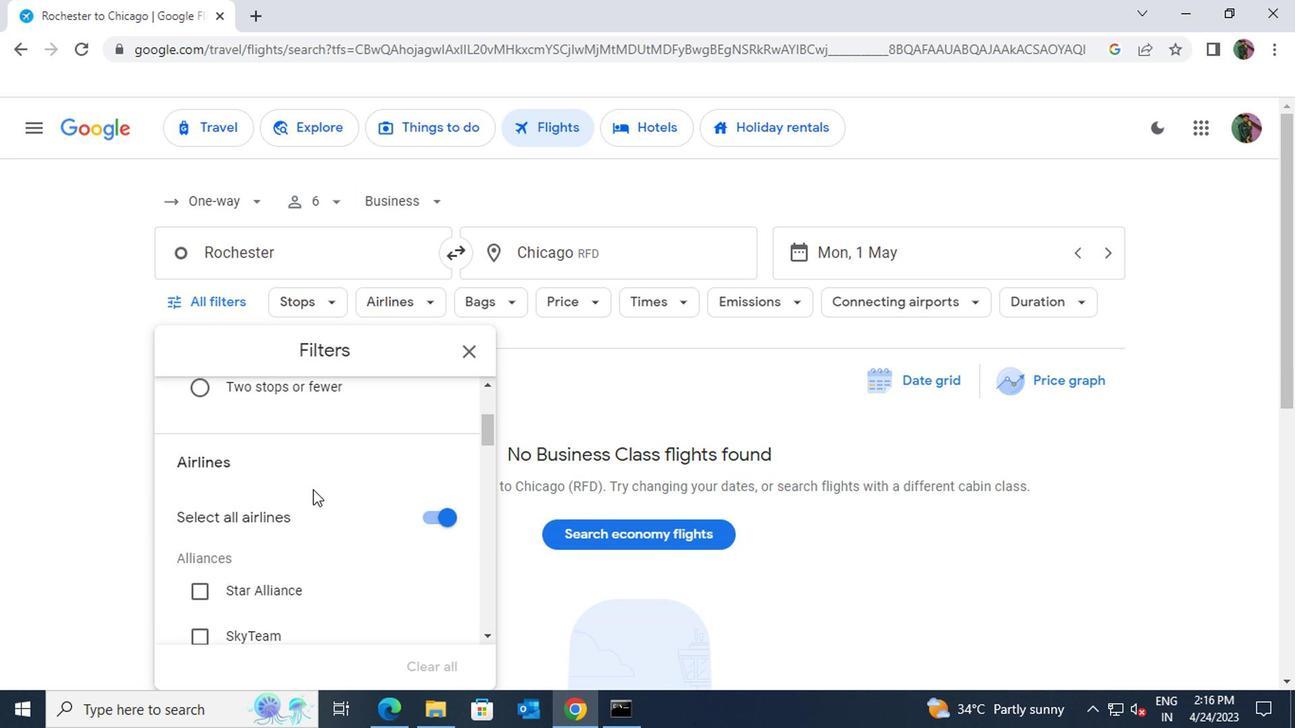 
Action: Mouse scrolled (309, 482) with delta (0, -1)
Screenshot: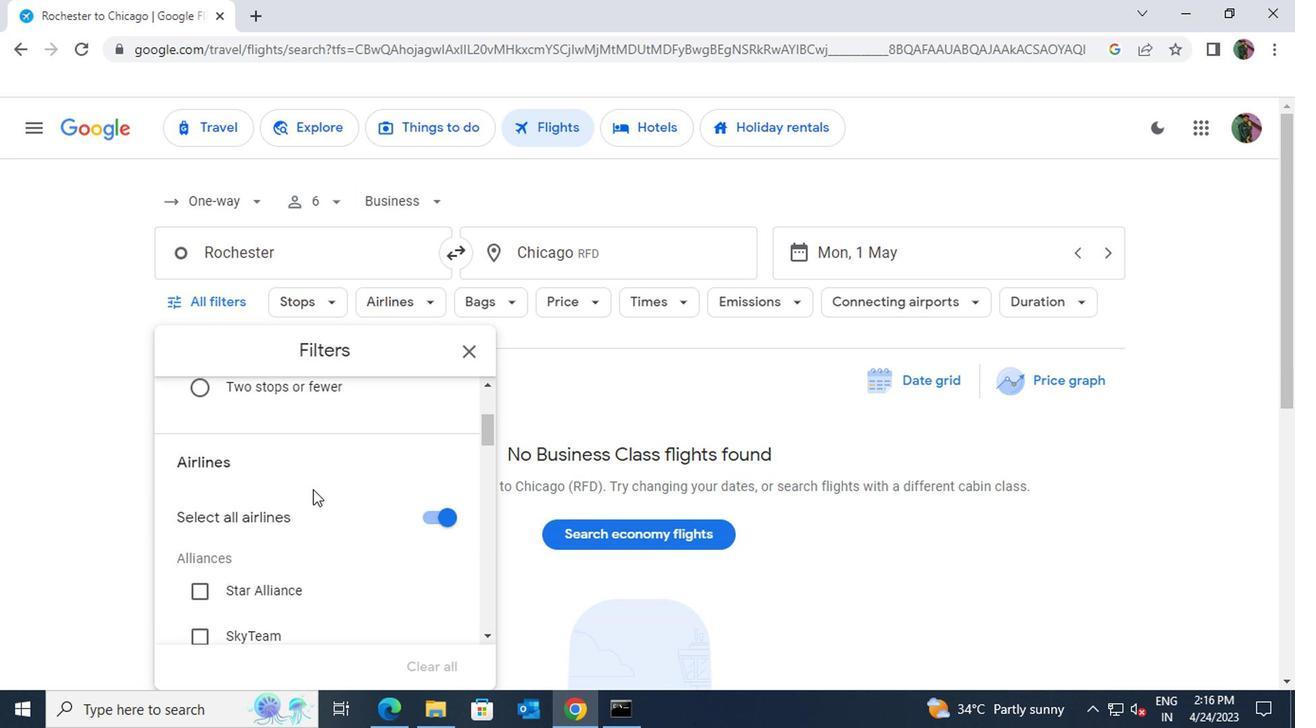 
Action: Mouse scrolled (309, 482) with delta (0, -1)
Screenshot: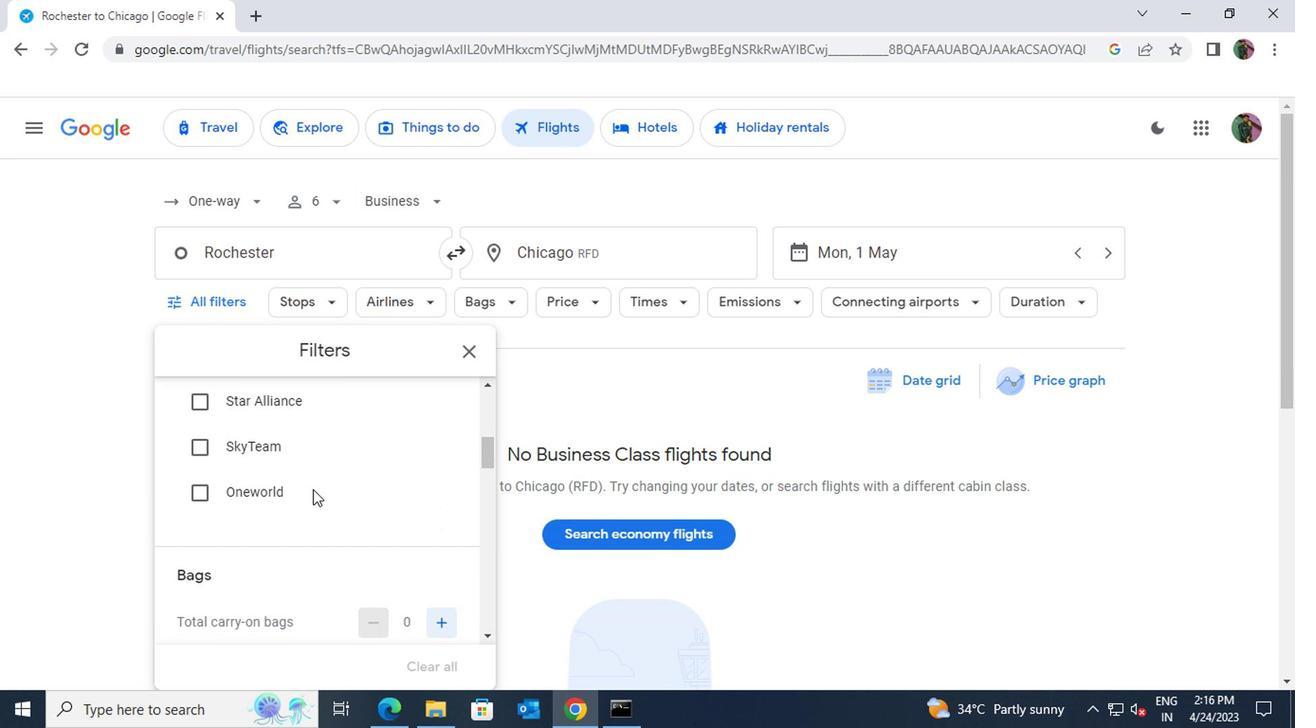 
Action: Mouse scrolled (309, 482) with delta (0, -1)
Screenshot: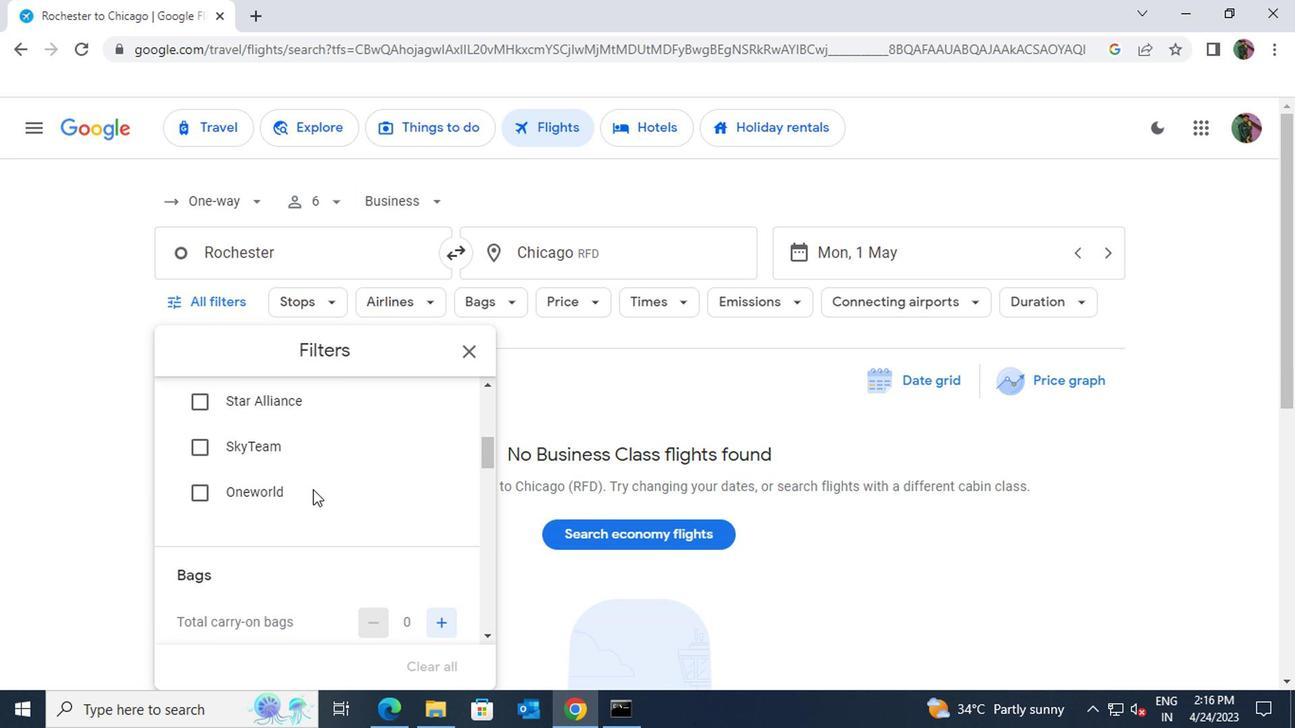 
Action: Mouse scrolled (309, 484) with delta (0, 0)
Screenshot: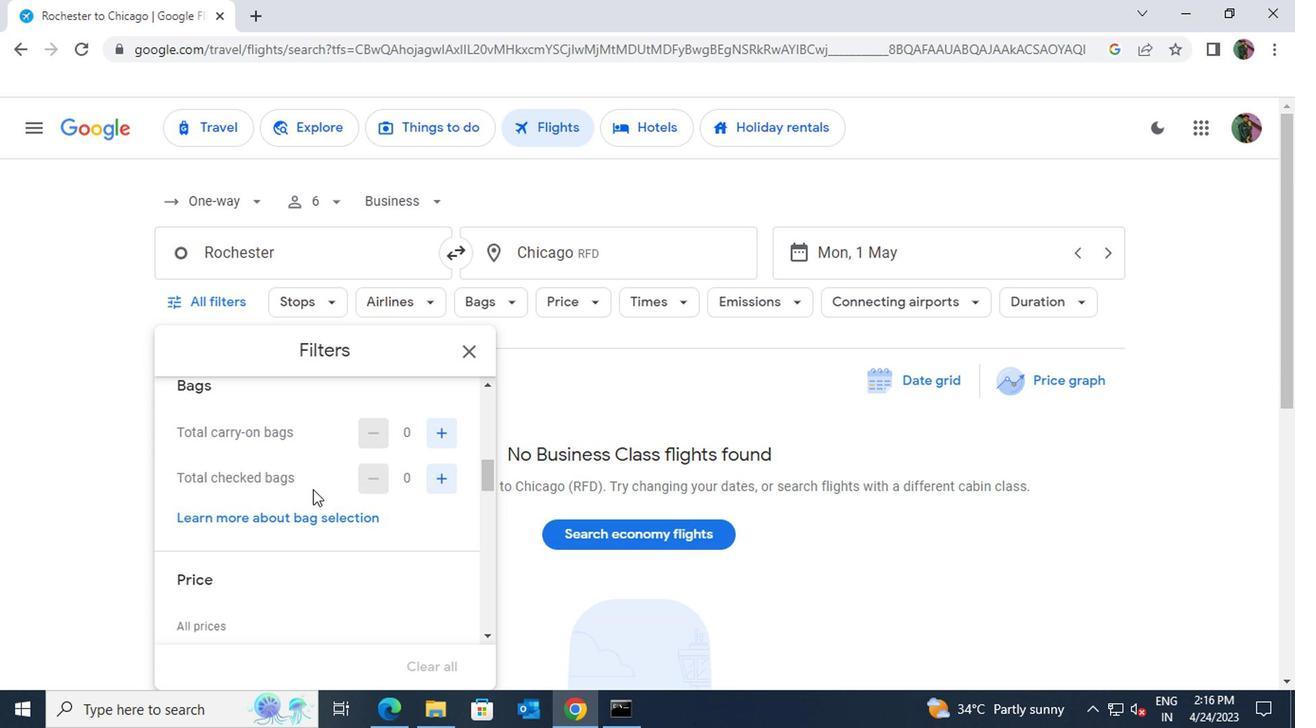 
Action: Mouse moved to (431, 577)
Screenshot: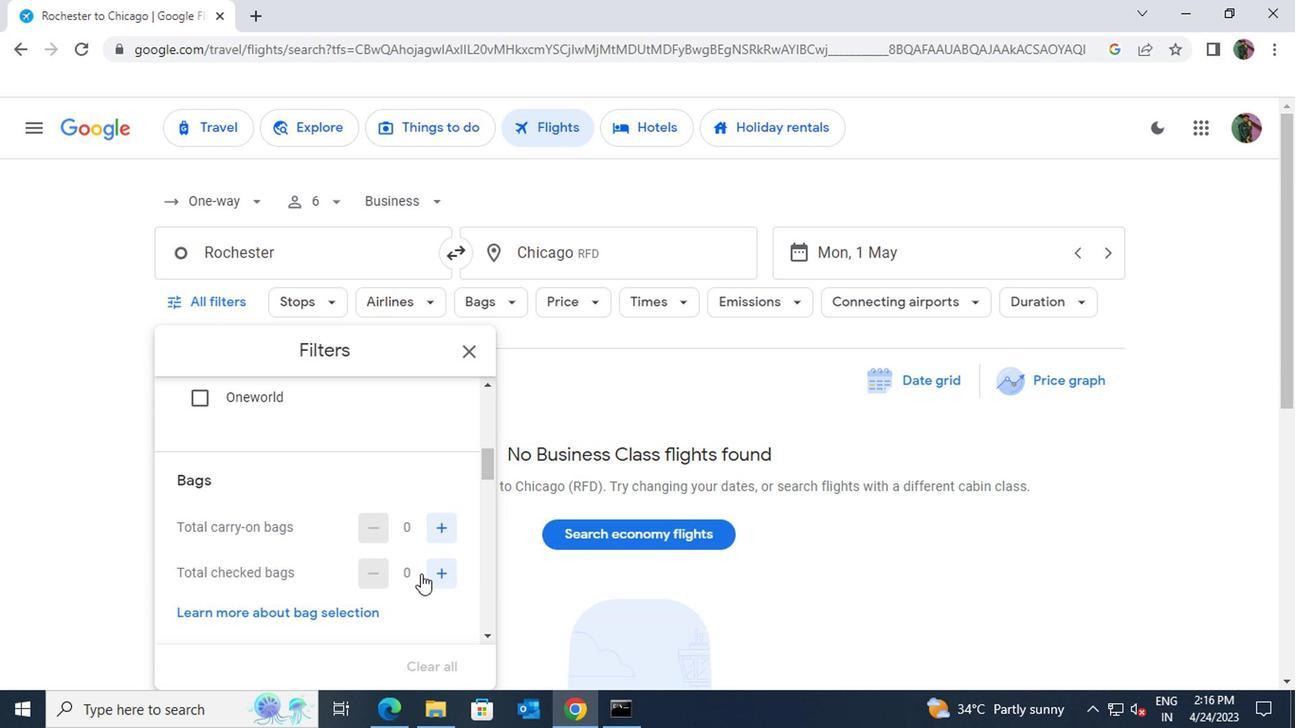 
Action: Mouse pressed left at (431, 577)
Screenshot: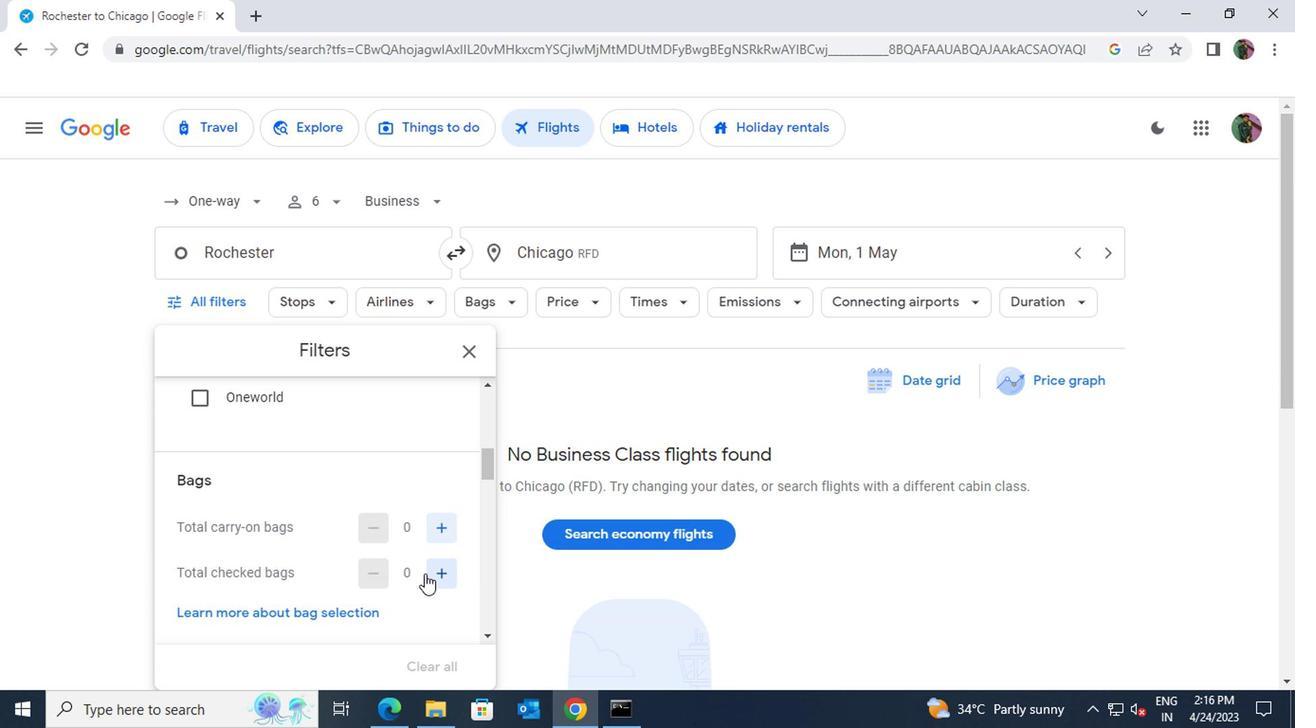 
Action: Mouse pressed left at (431, 577)
Screenshot: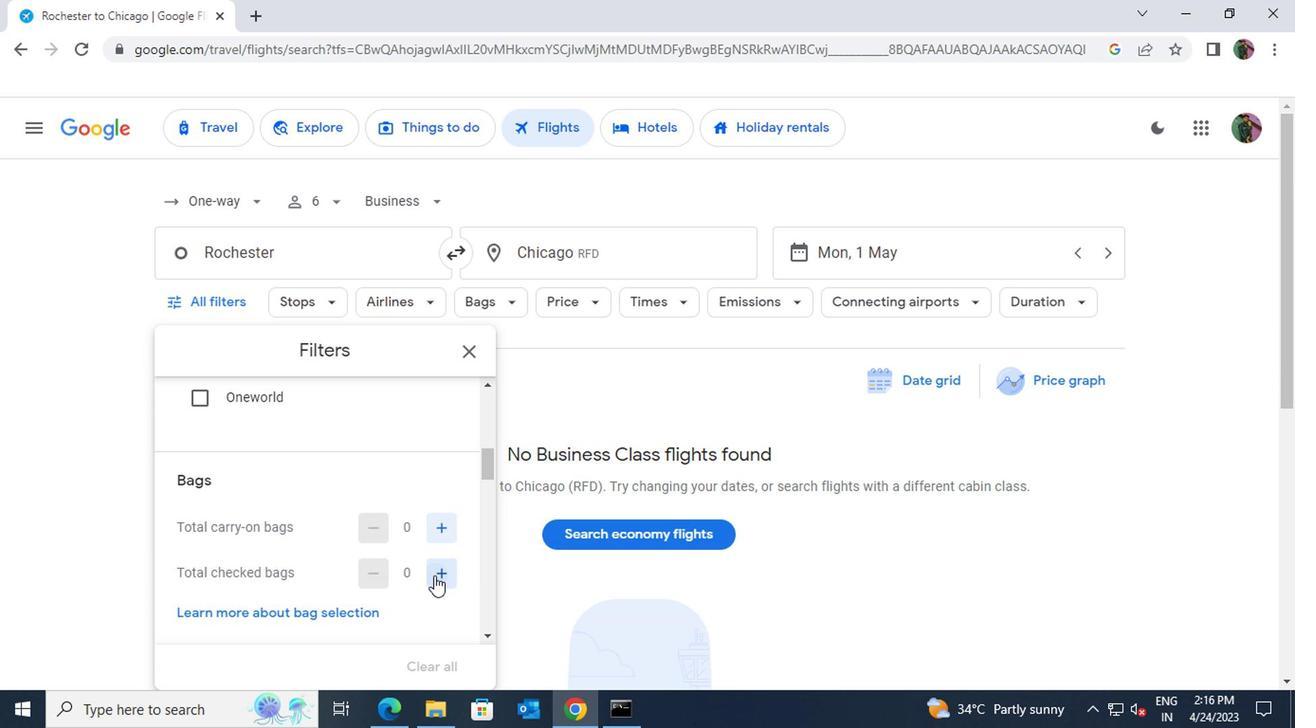 
Action: Mouse pressed left at (431, 577)
Screenshot: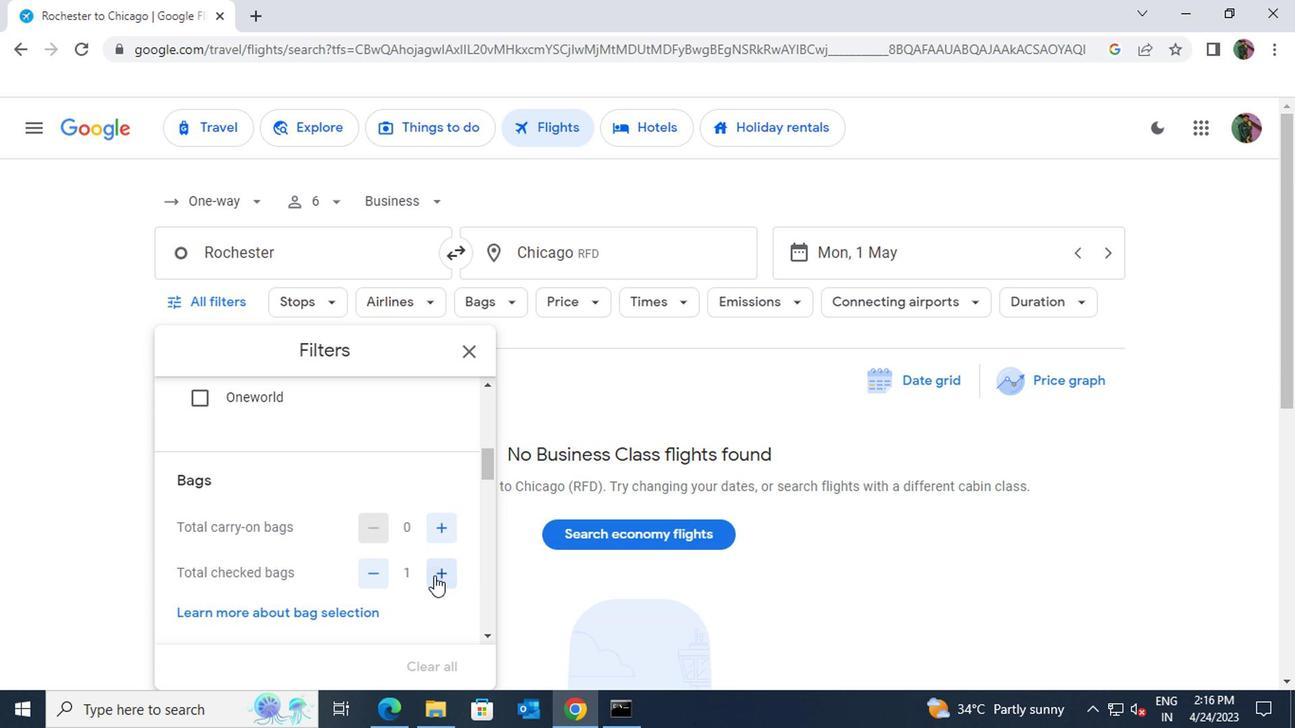 
Action: Mouse pressed left at (431, 577)
Screenshot: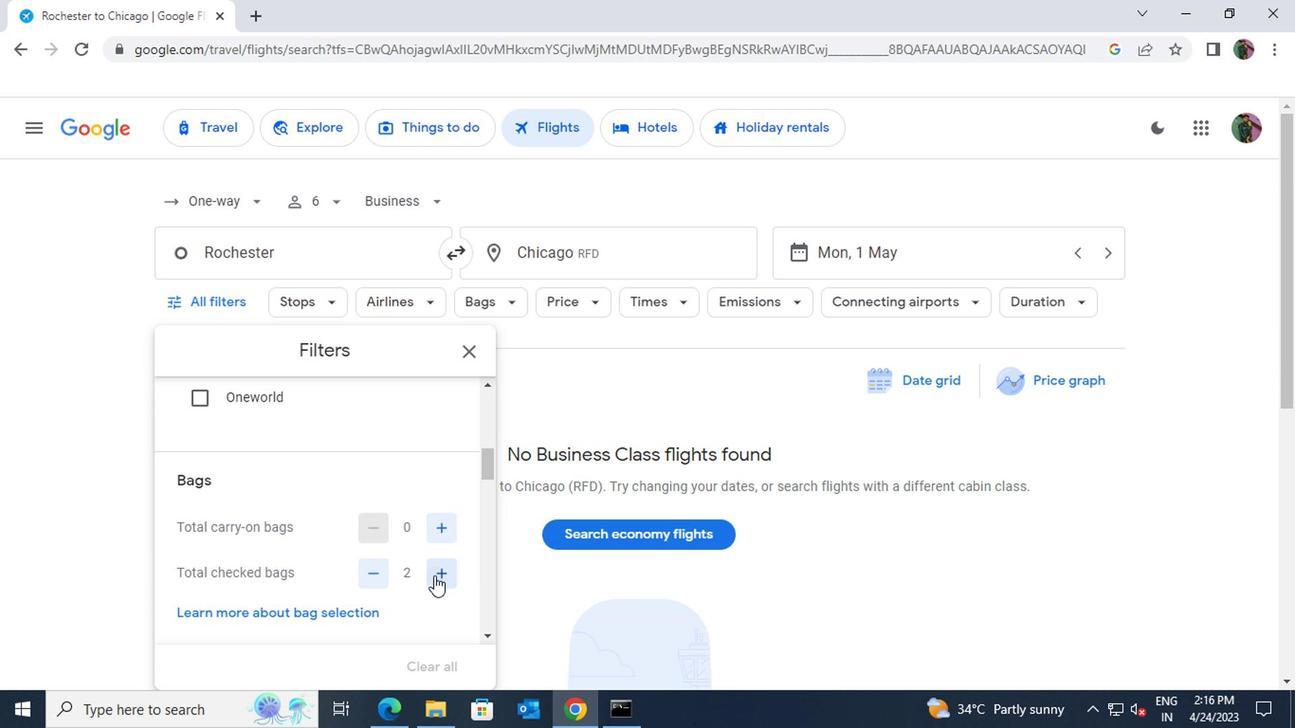 
Action: Mouse moved to (375, 570)
Screenshot: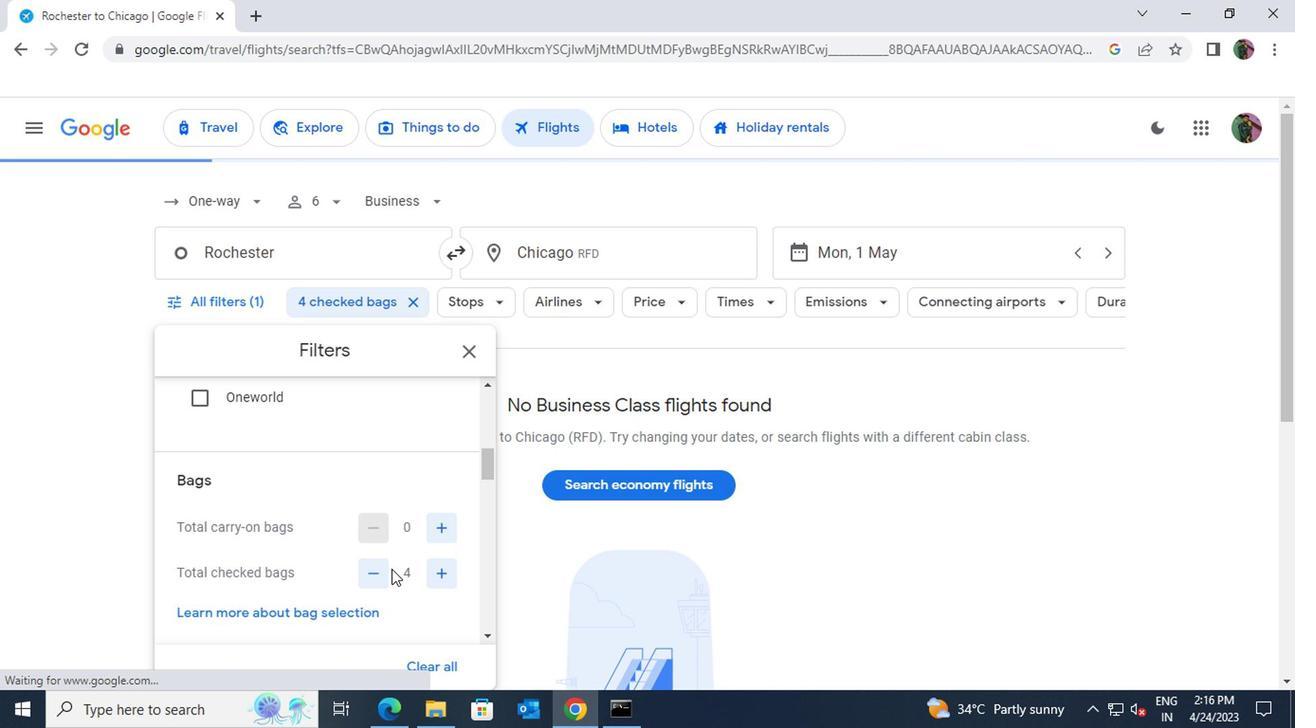
Action: Mouse pressed left at (375, 570)
Screenshot: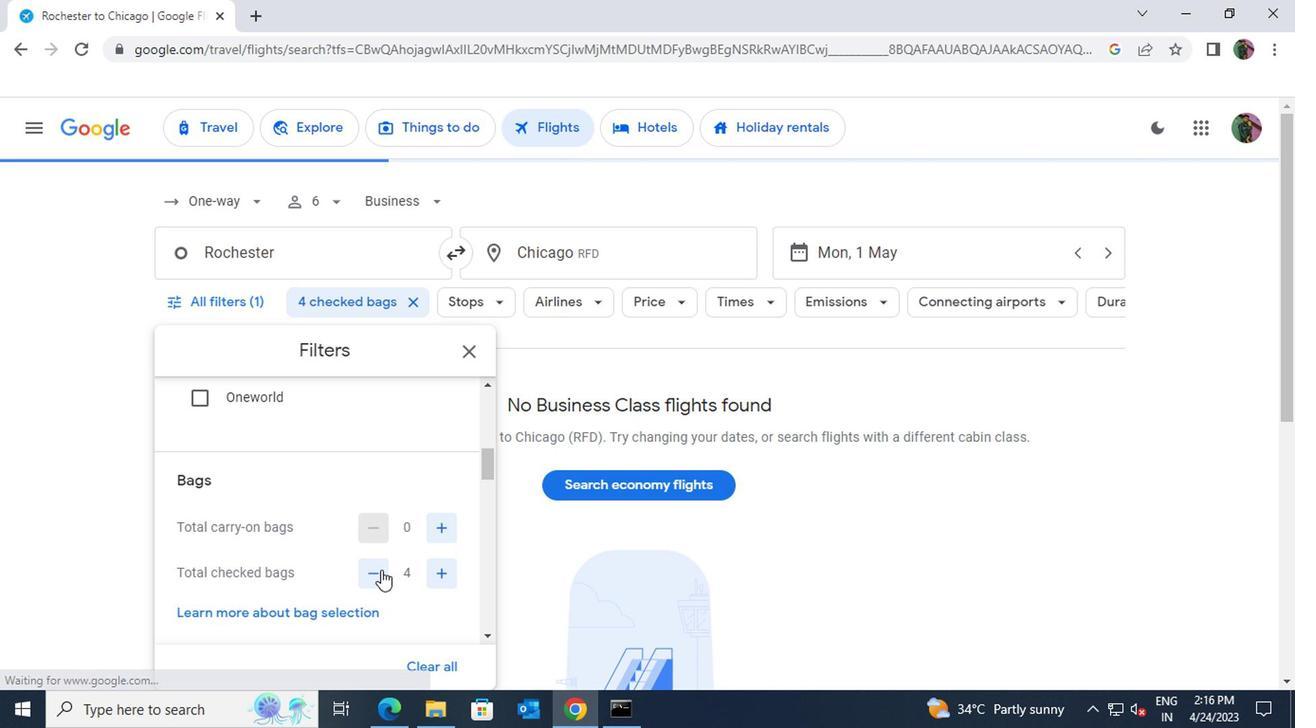 
Action: Mouse scrolled (375, 569) with delta (0, -1)
Screenshot: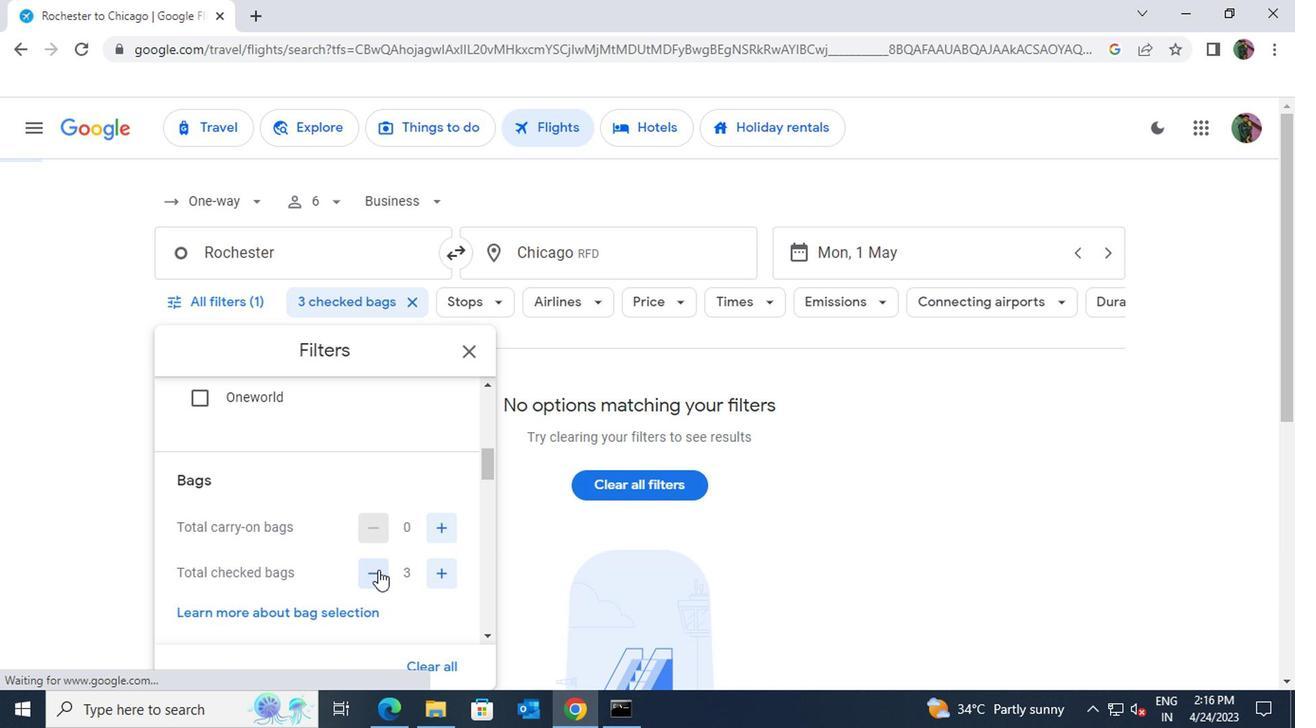 
Action: Mouse scrolled (375, 569) with delta (0, -1)
Screenshot: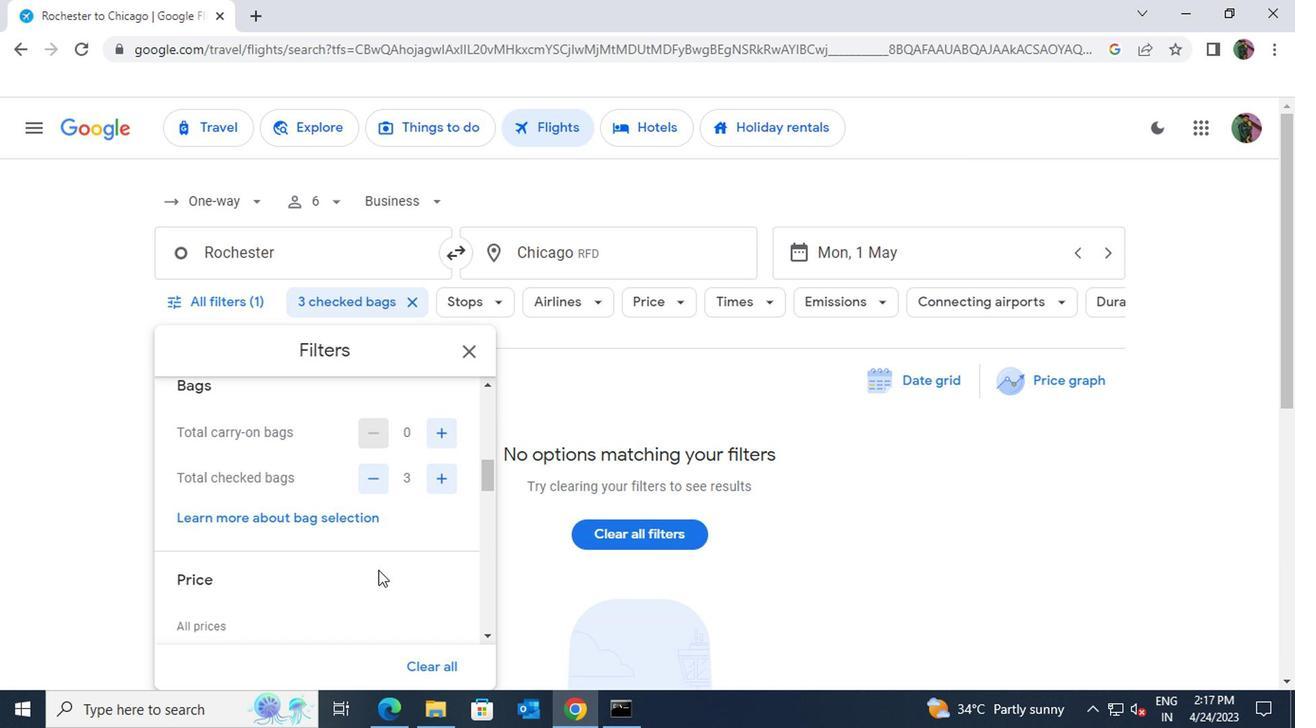 
Action: Mouse moved to (445, 571)
Screenshot: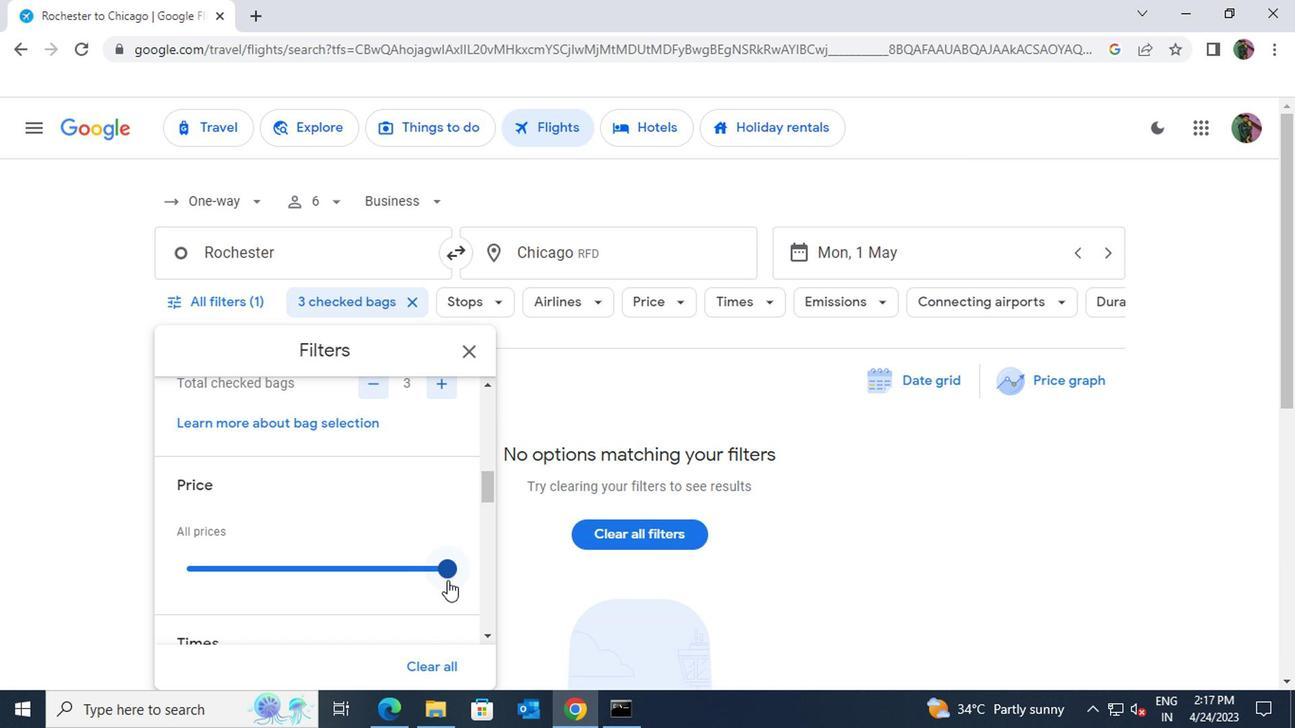 
Action: Mouse pressed left at (445, 571)
Screenshot: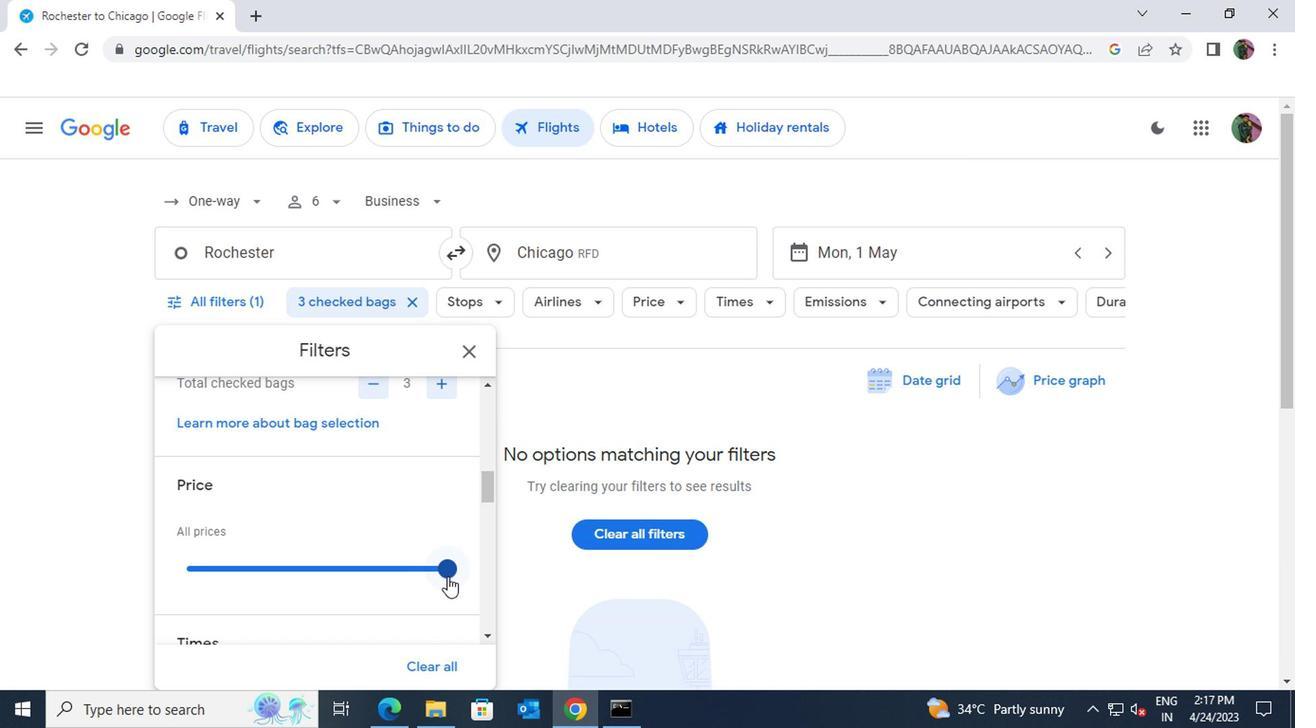 
Action: Mouse moved to (406, 562)
Screenshot: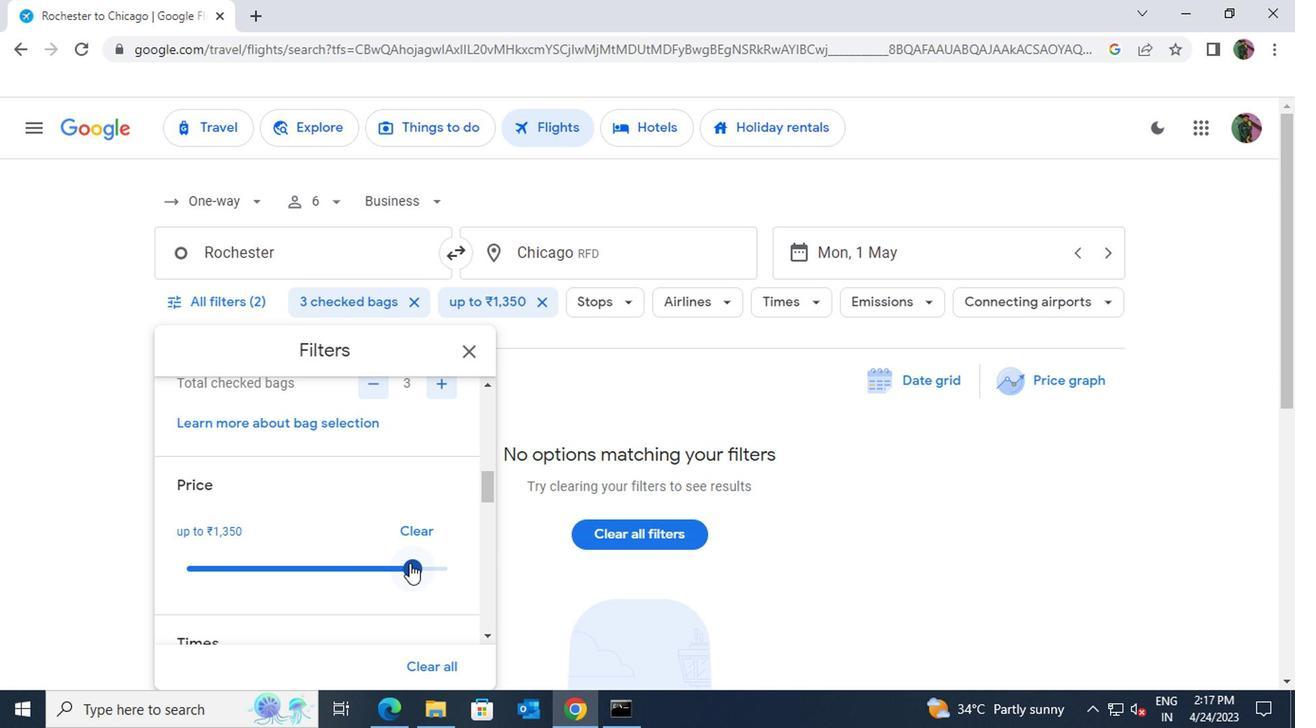 
Action: Mouse scrolled (406, 561) with delta (0, -1)
Screenshot: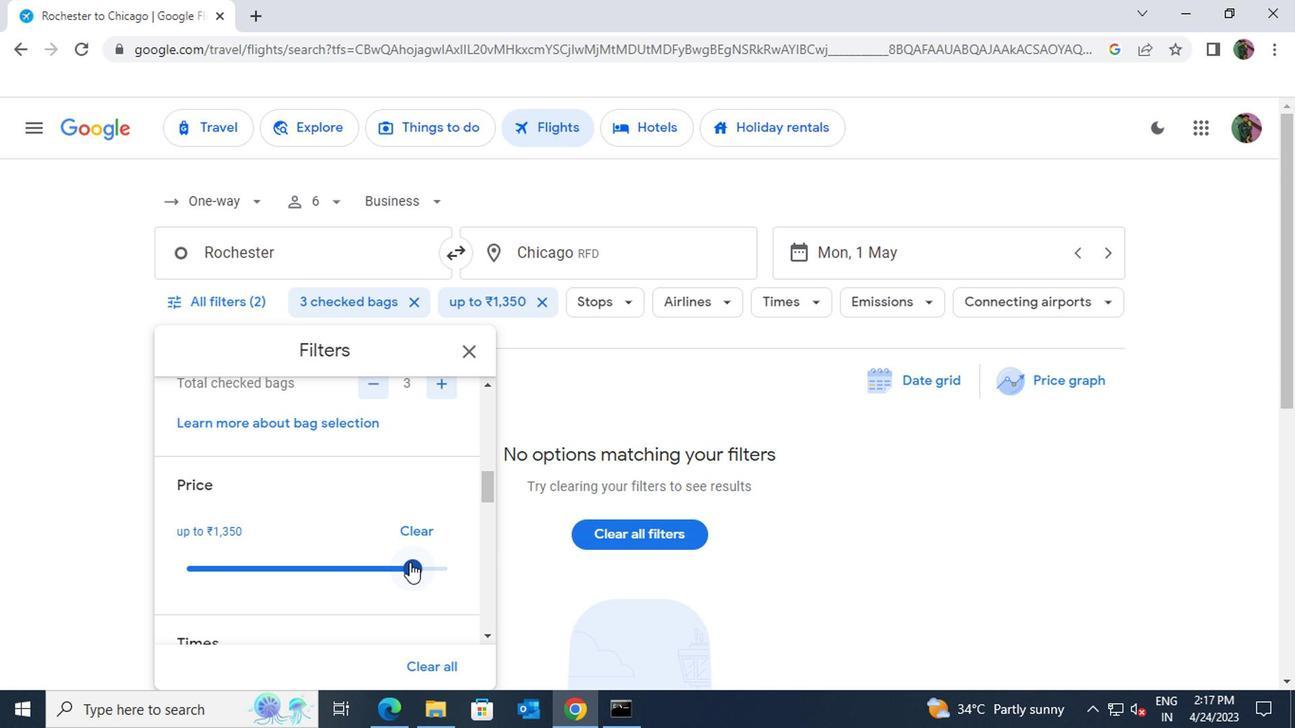 
Action: Mouse scrolled (406, 561) with delta (0, -1)
Screenshot: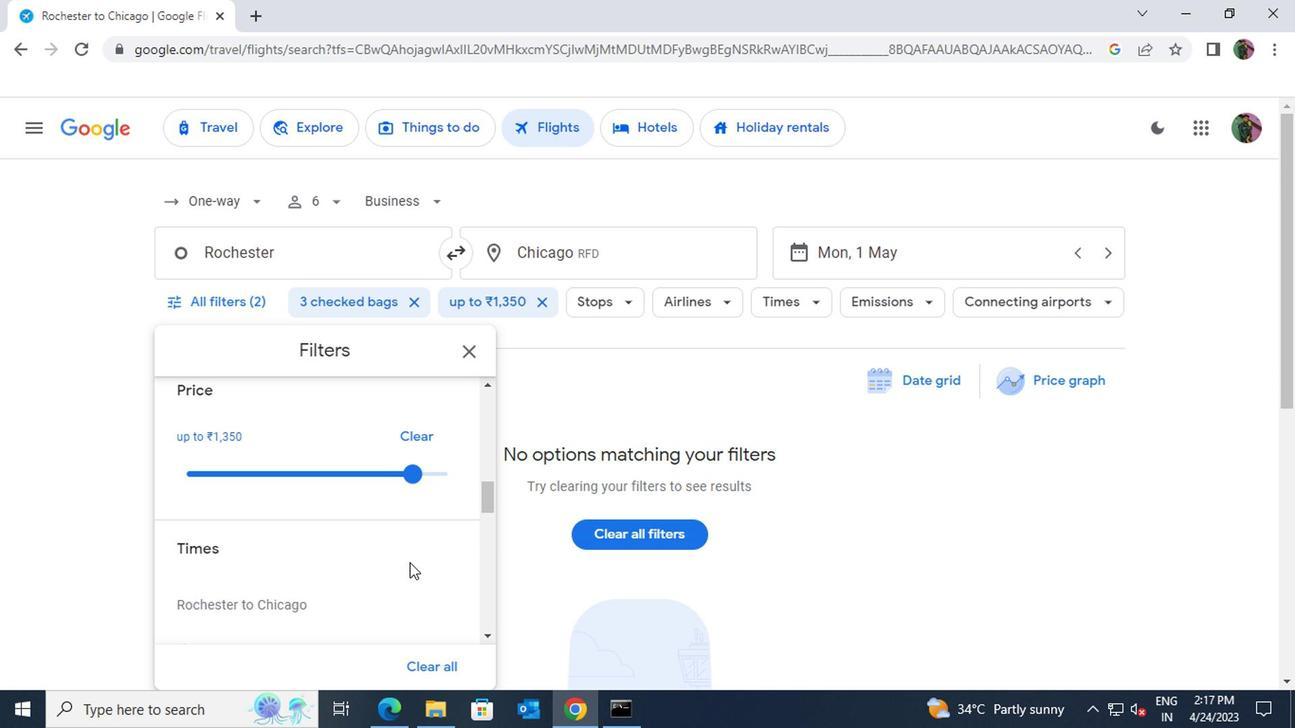 
Action: Mouse moved to (434, 593)
Screenshot: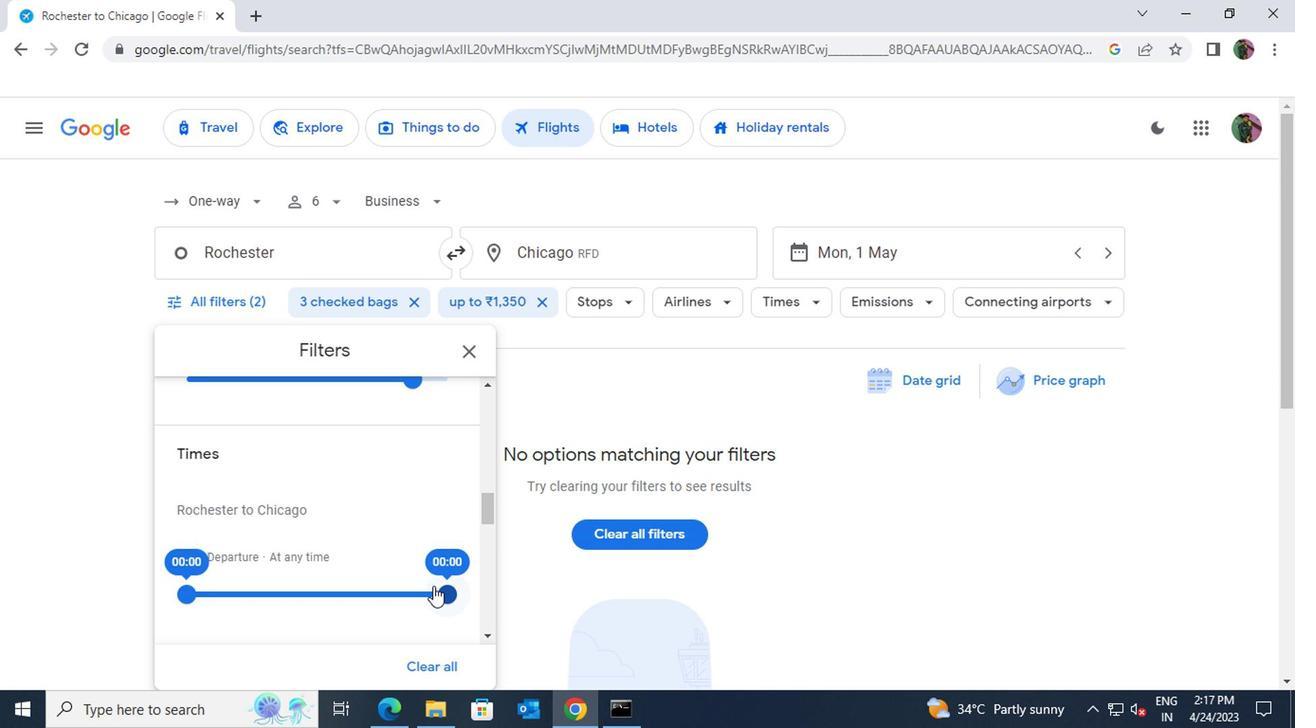 
Action: Mouse pressed left at (434, 593)
Screenshot: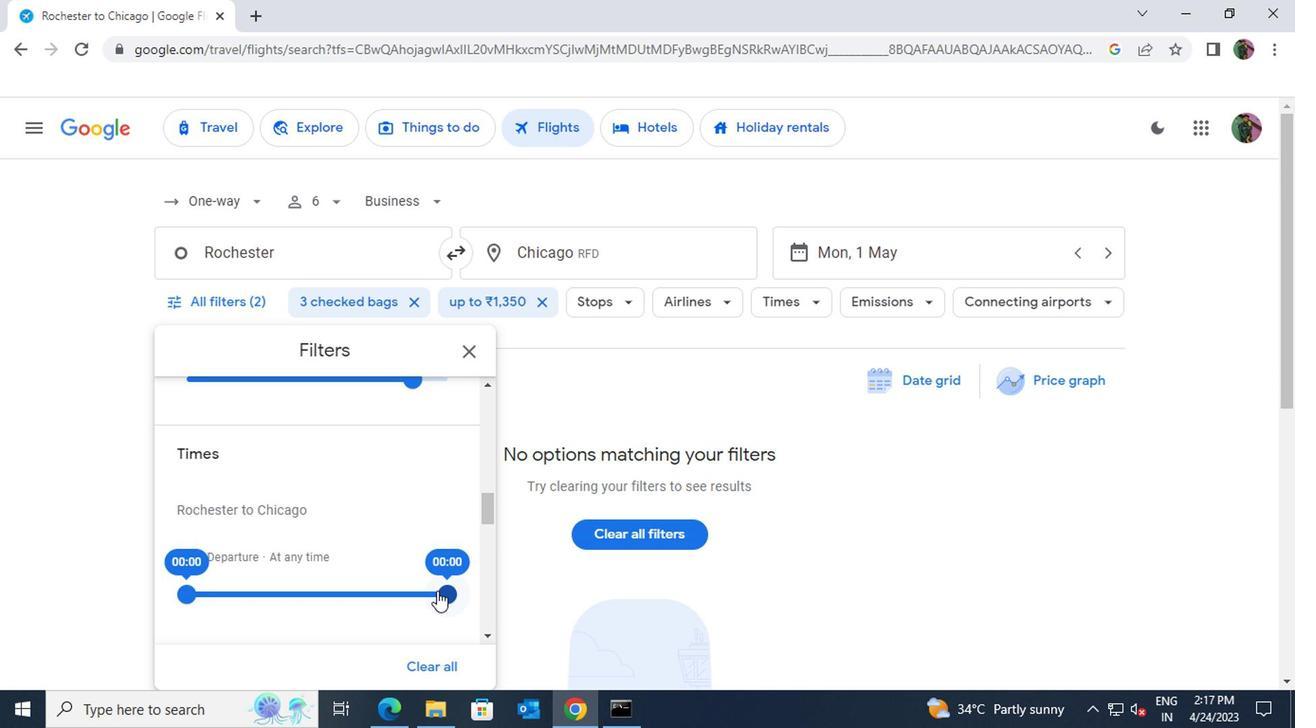 
Action: Mouse moved to (402, 592)
Screenshot: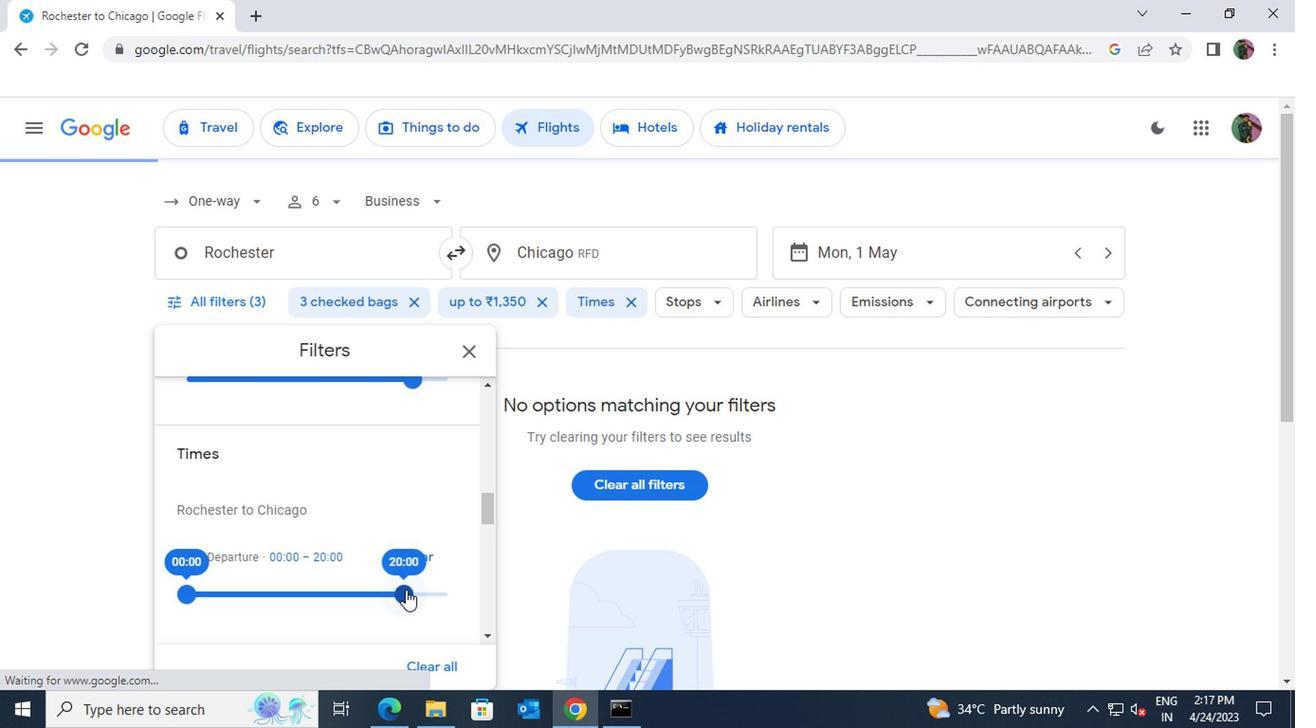 
